 Task: Find connections with filter location Smara with filter topic #lifestylewith filter profile language Spanish with filter current company PuneJob with filter school GD Goenka University with filter industry Real Estate Agents and Brokers with filter service category Growth Marketing with filter keywords title Administrative Specialist
Action: Mouse moved to (546, 71)
Screenshot: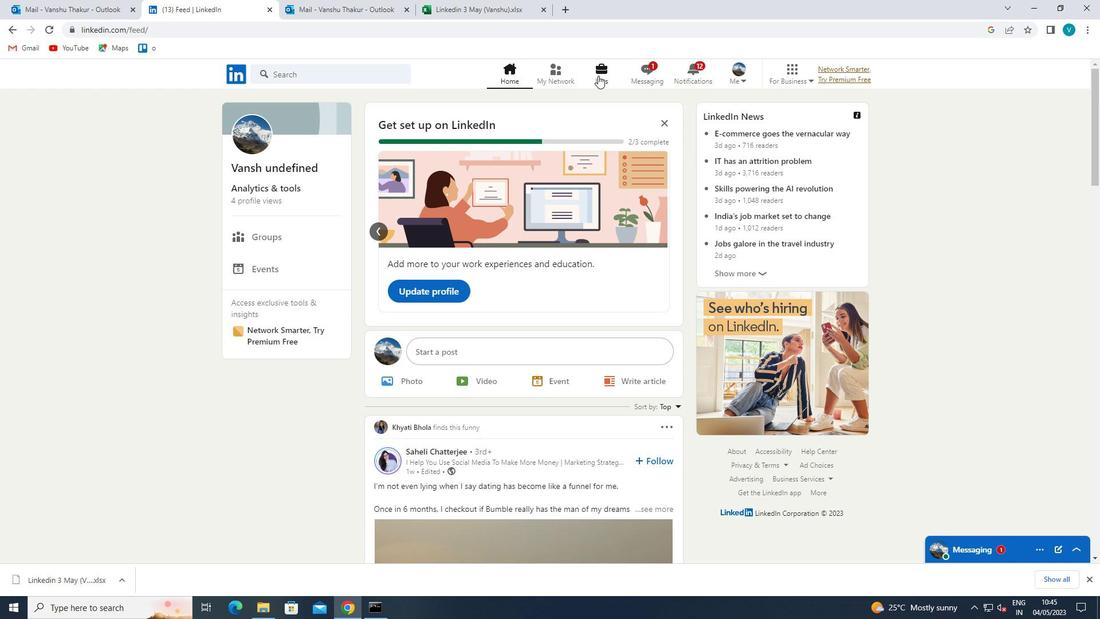 
Action: Mouse pressed left at (546, 71)
Screenshot: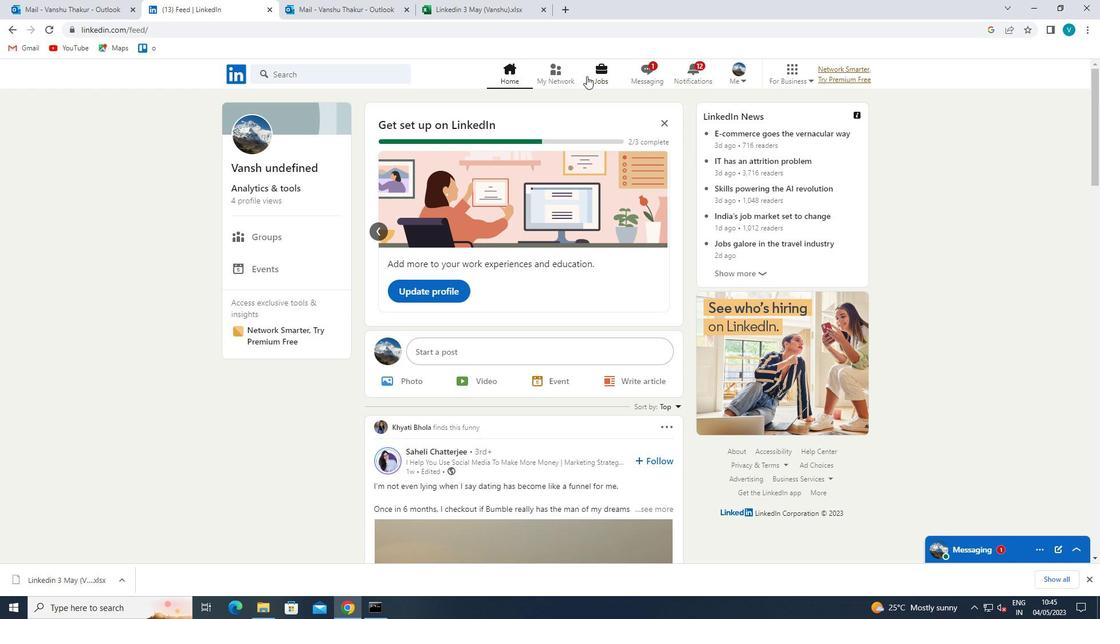 
Action: Mouse moved to (328, 131)
Screenshot: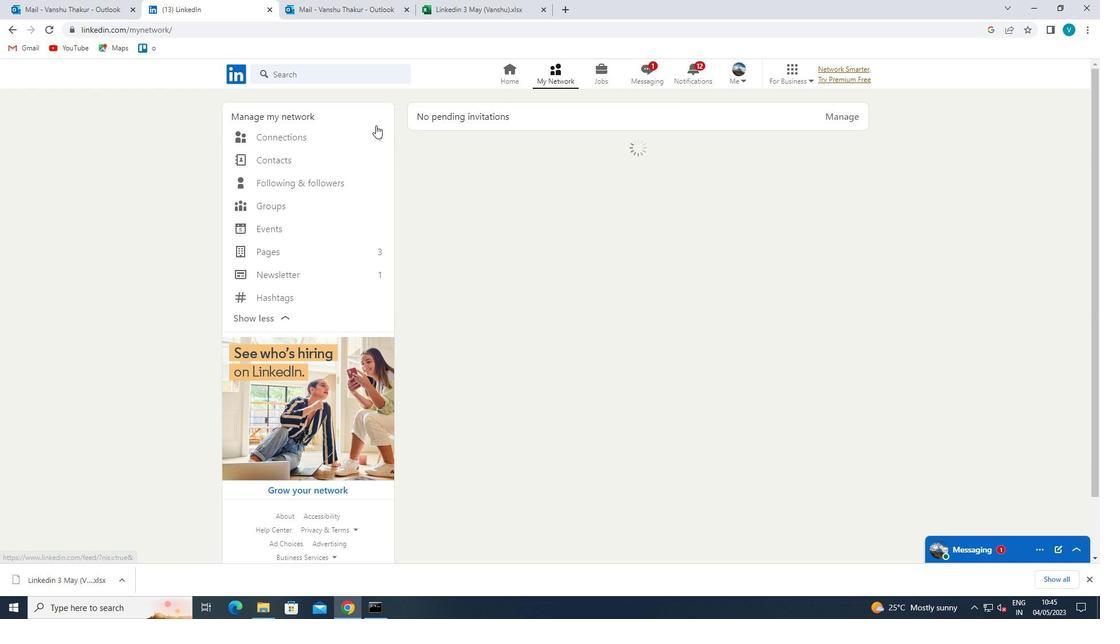 
Action: Mouse pressed left at (328, 131)
Screenshot: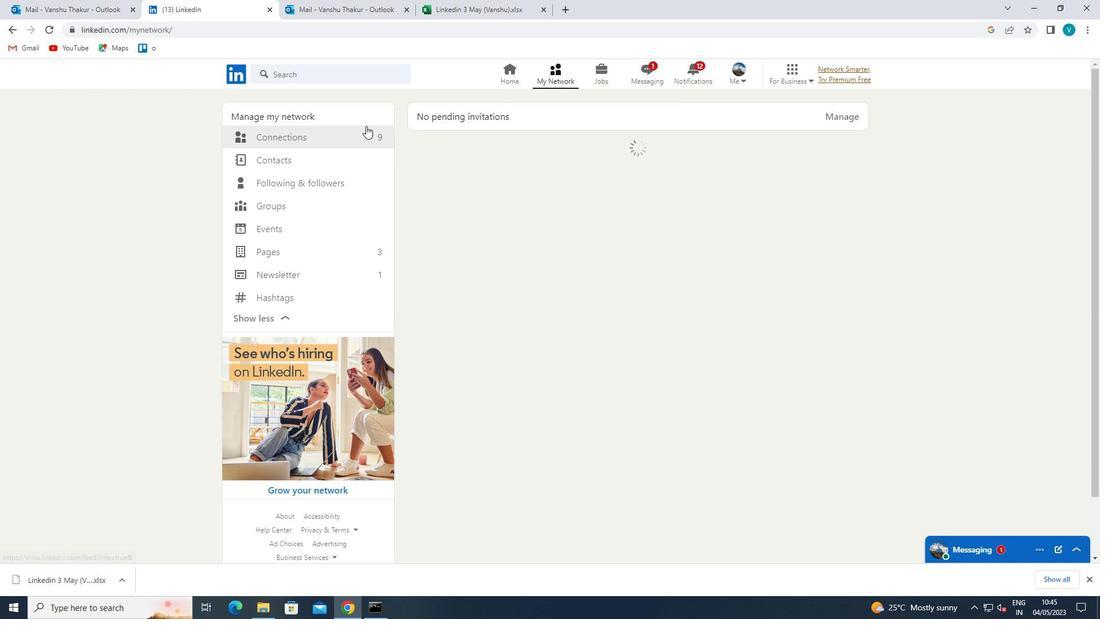 
Action: Mouse moved to (649, 142)
Screenshot: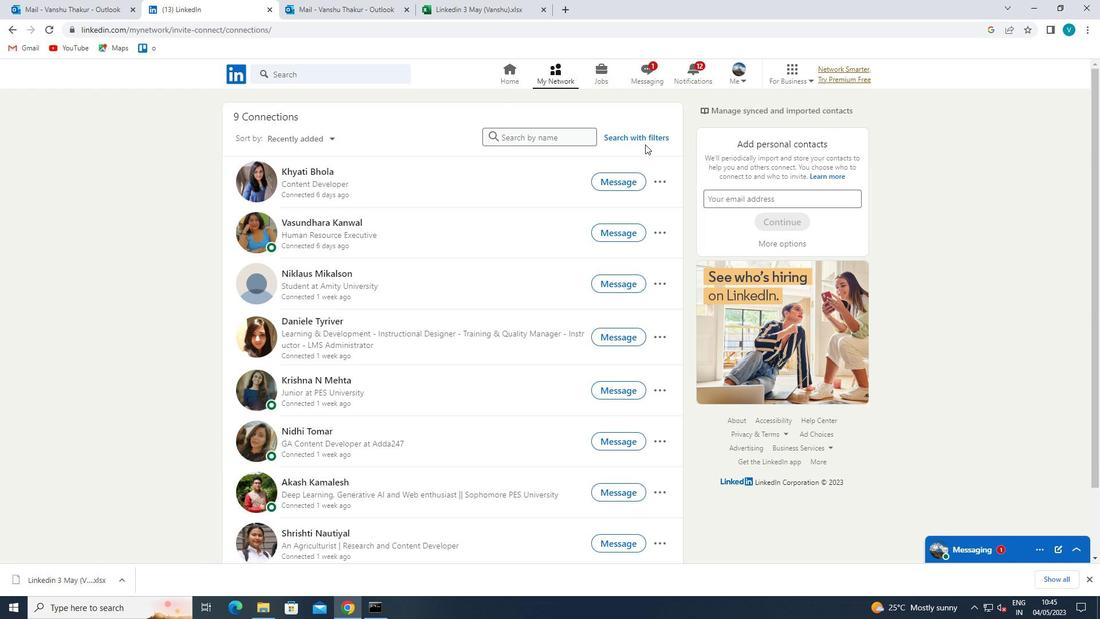 
Action: Mouse pressed left at (649, 142)
Screenshot: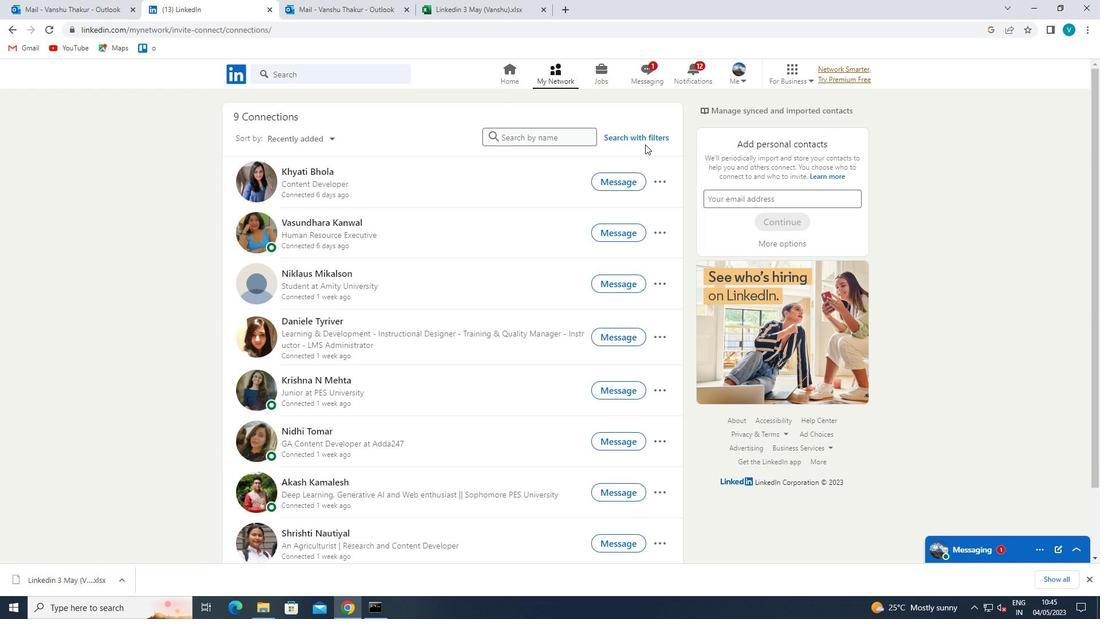 
Action: Mouse moved to (557, 105)
Screenshot: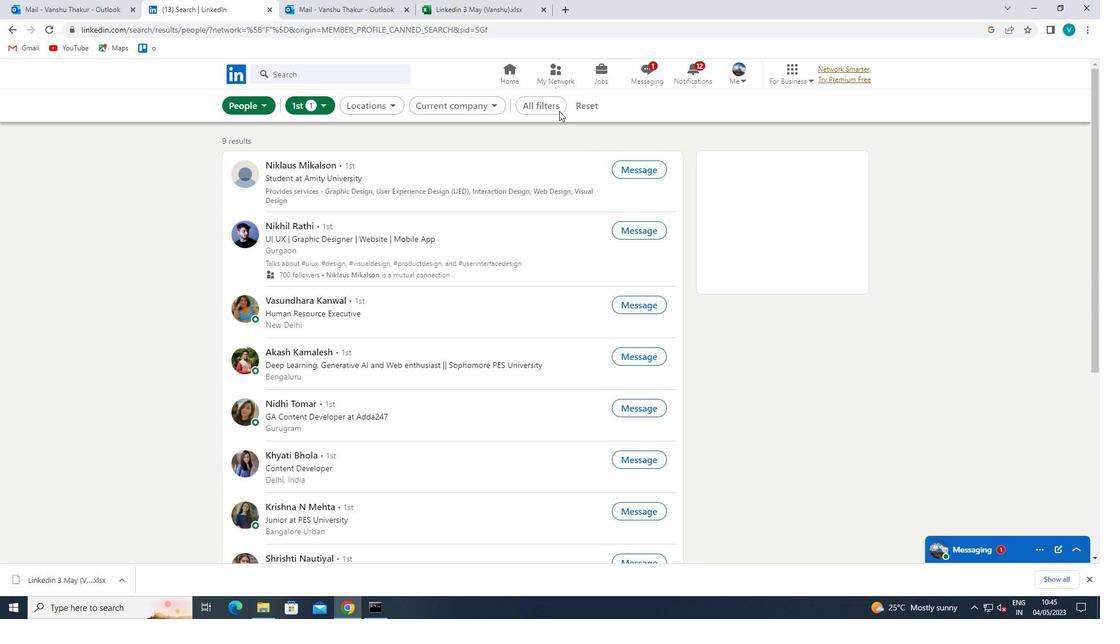 
Action: Mouse pressed left at (557, 105)
Screenshot: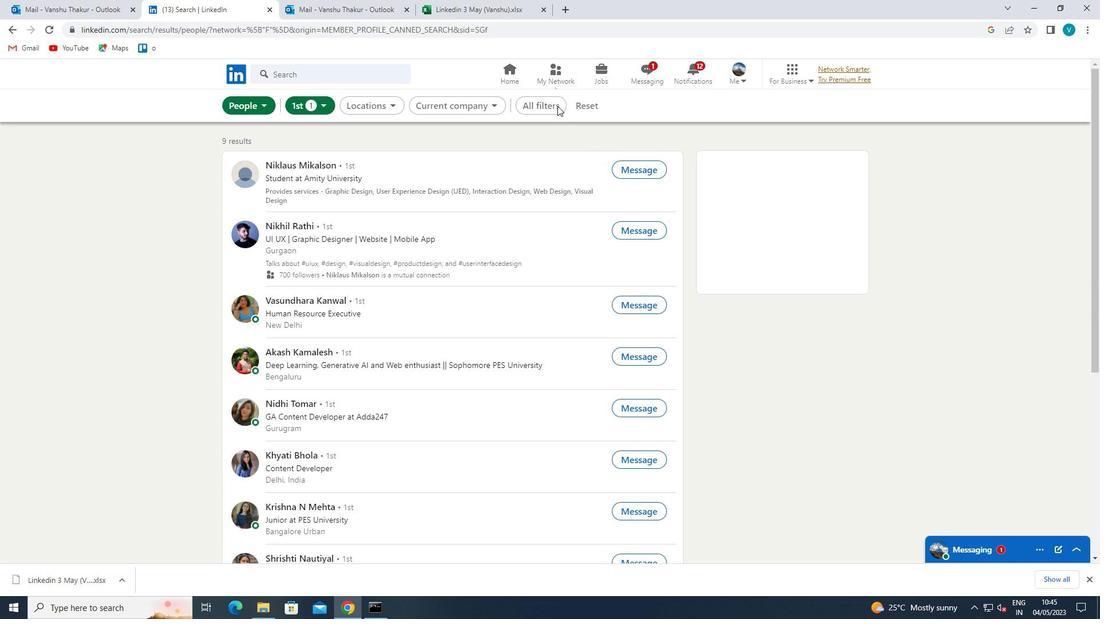 
Action: Mouse moved to (873, 284)
Screenshot: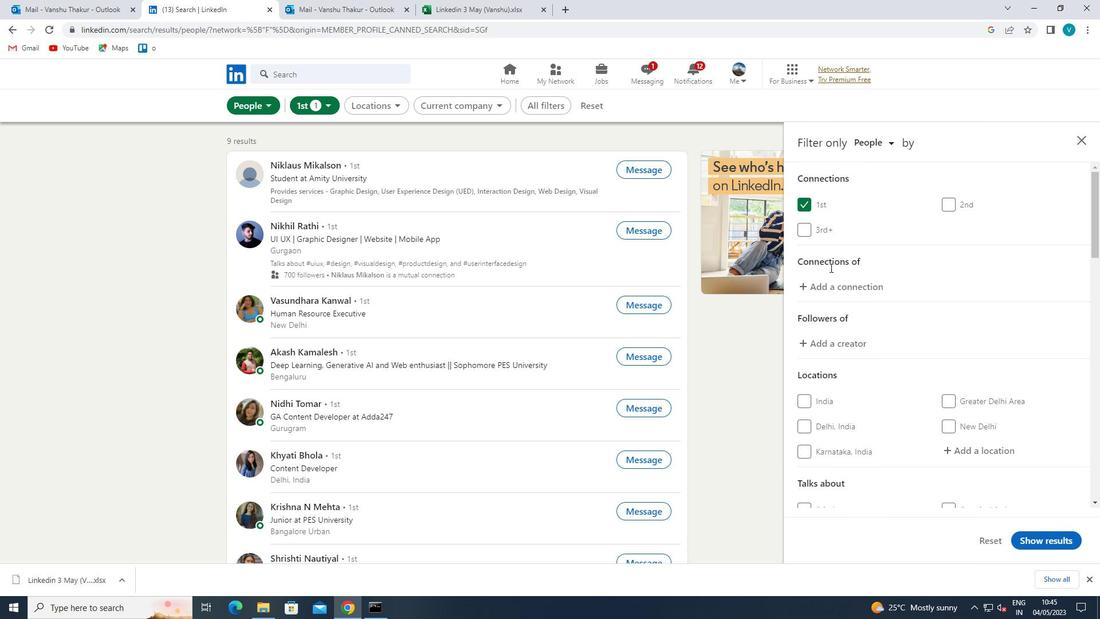 
Action: Mouse scrolled (873, 284) with delta (0, 0)
Screenshot: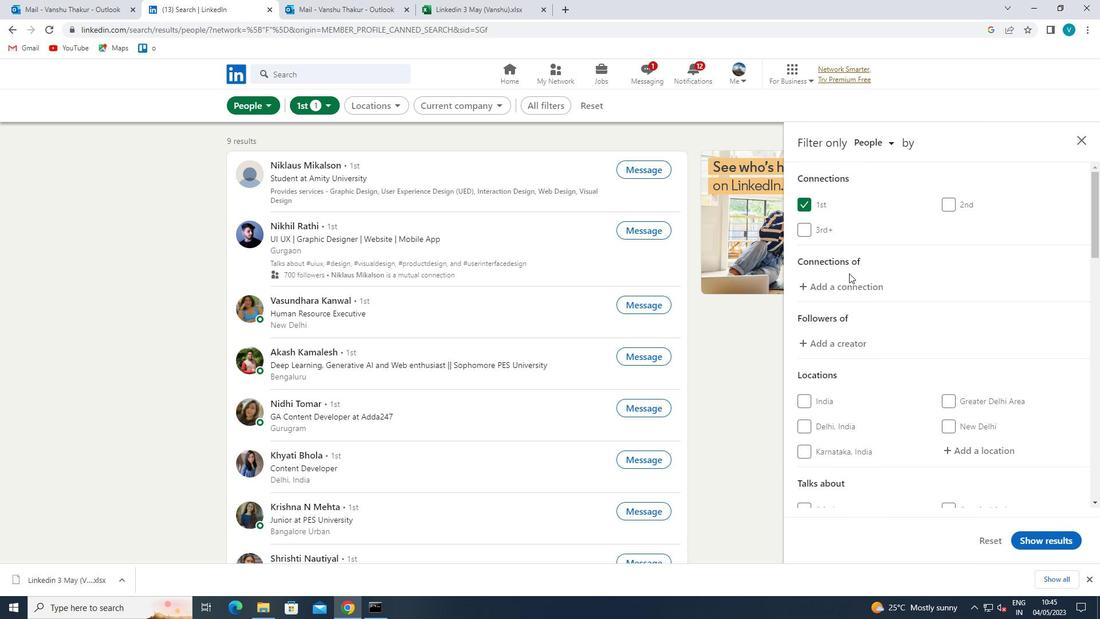 
Action: Mouse scrolled (873, 284) with delta (0, 0)
Screenshot: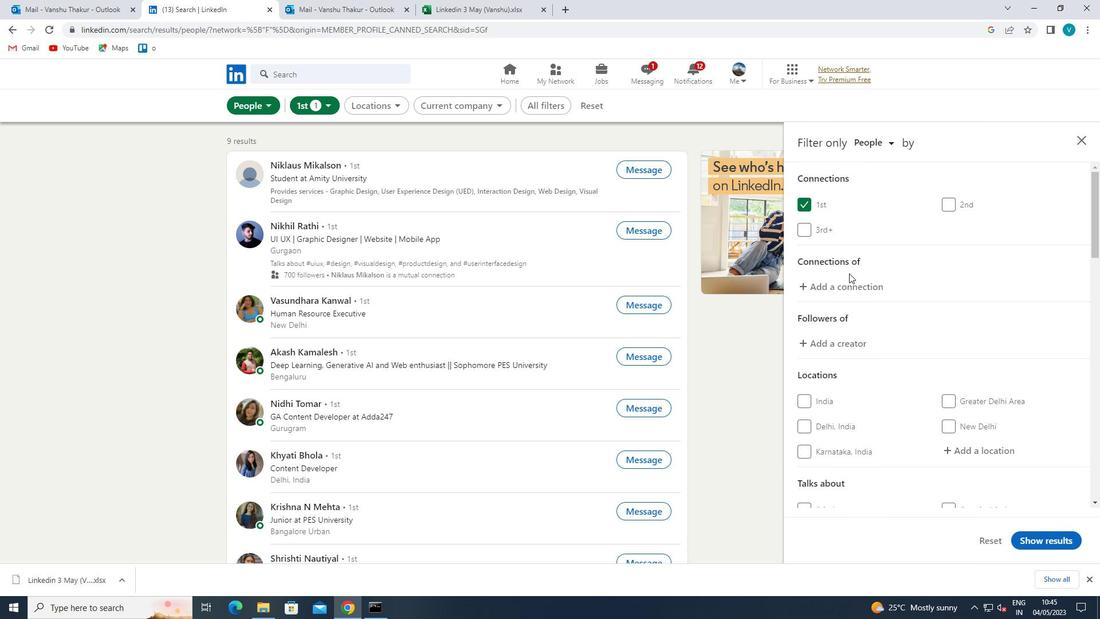 
Action: Mouse moved to (964, 335)
Screenshot: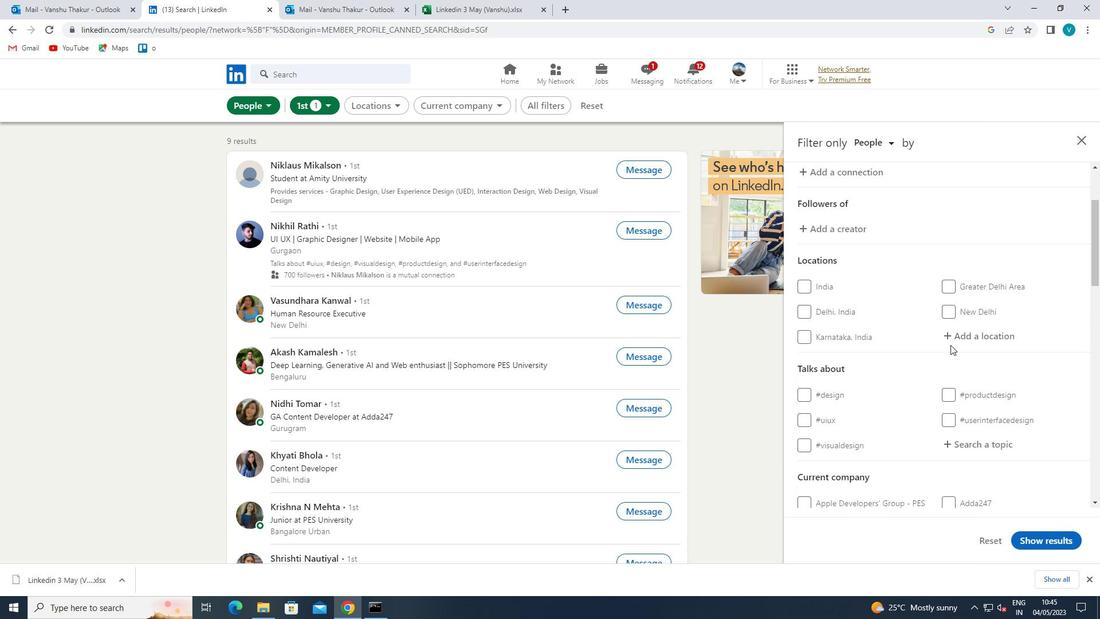 
Action: Mouse pressed left at (964, 335)
Screenshot: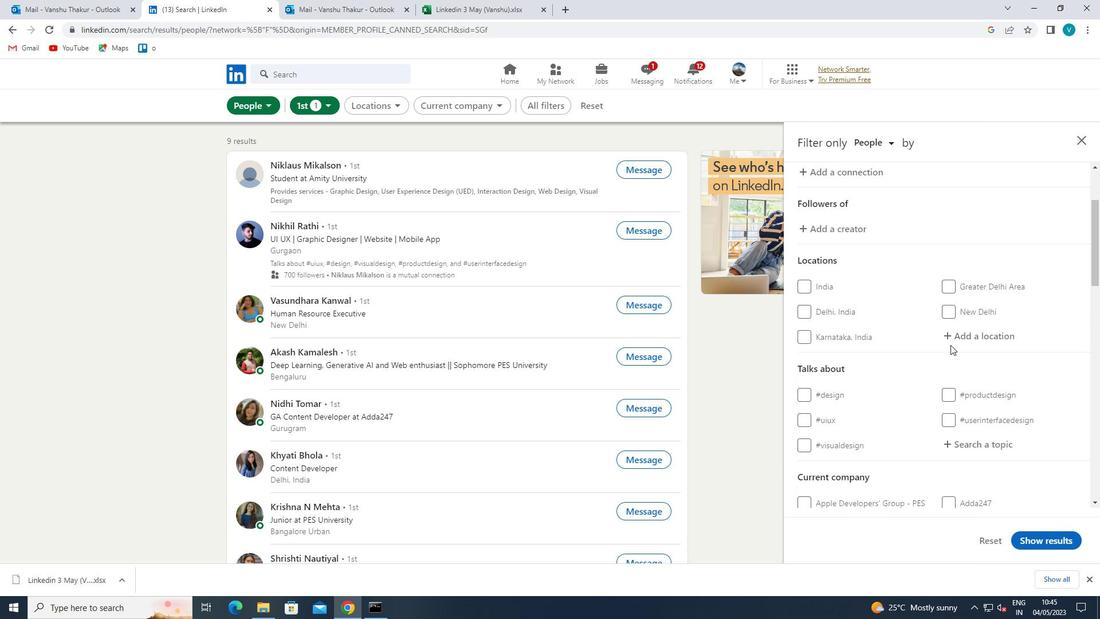 
Action: Key pressed <Key.shift>SMAAR
Screenshot: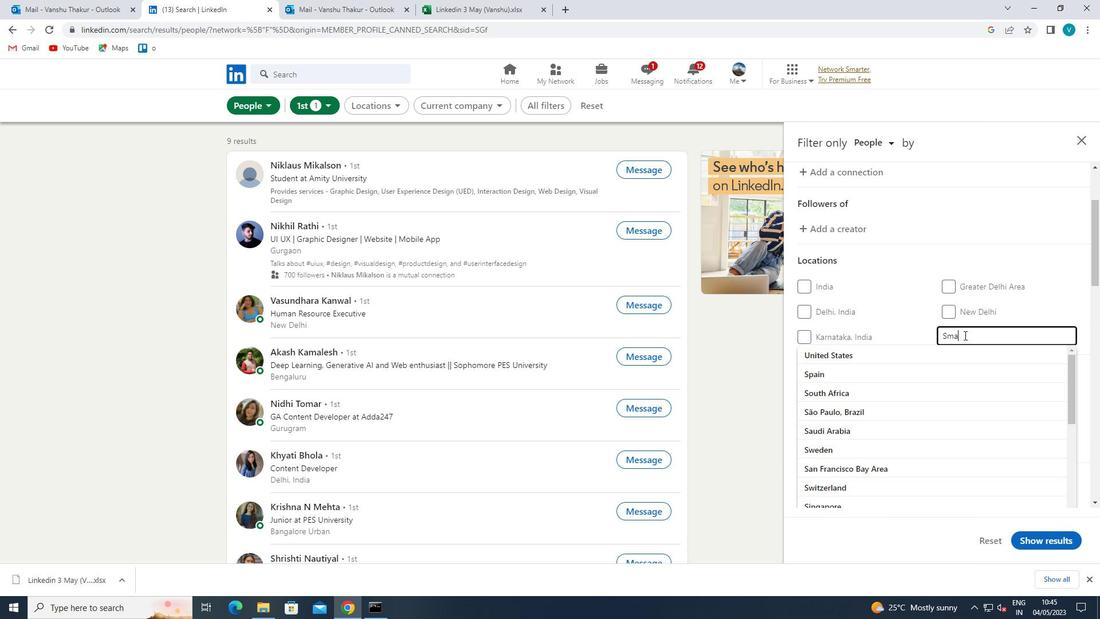 
Action: Mouse moved to (955, 339)
Screenshot: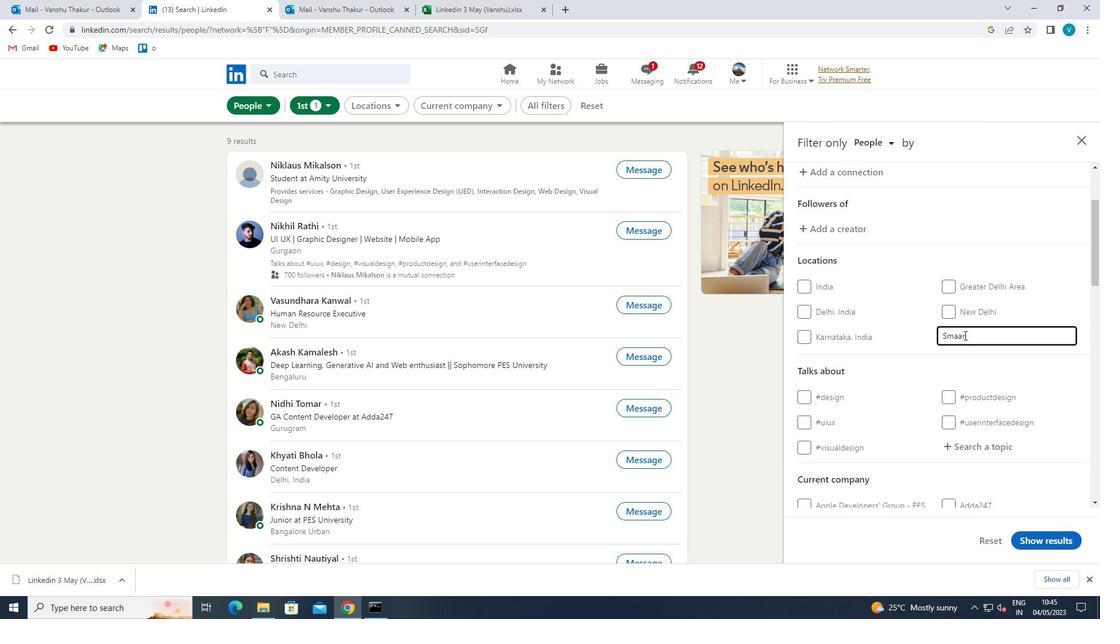 
Action: Key pressed <Key.backspace><Key.backspace>RA
Screenshot: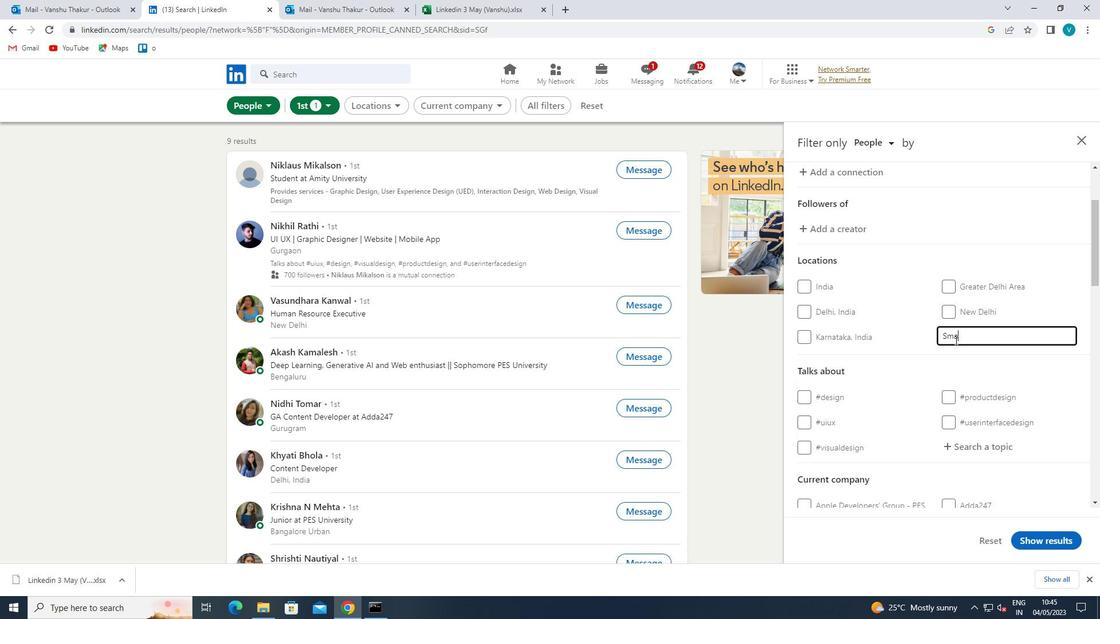 
Action: Mouse moved to (940, 349)
Screenshot: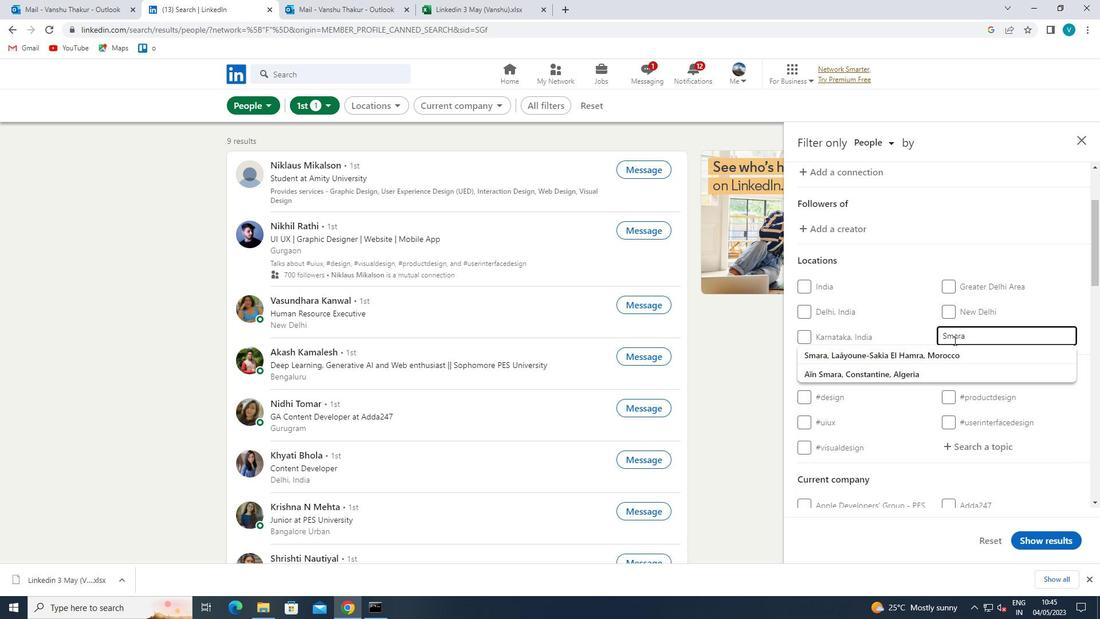 
Action: Mouse pressed left at (940, 349)
Screenshot: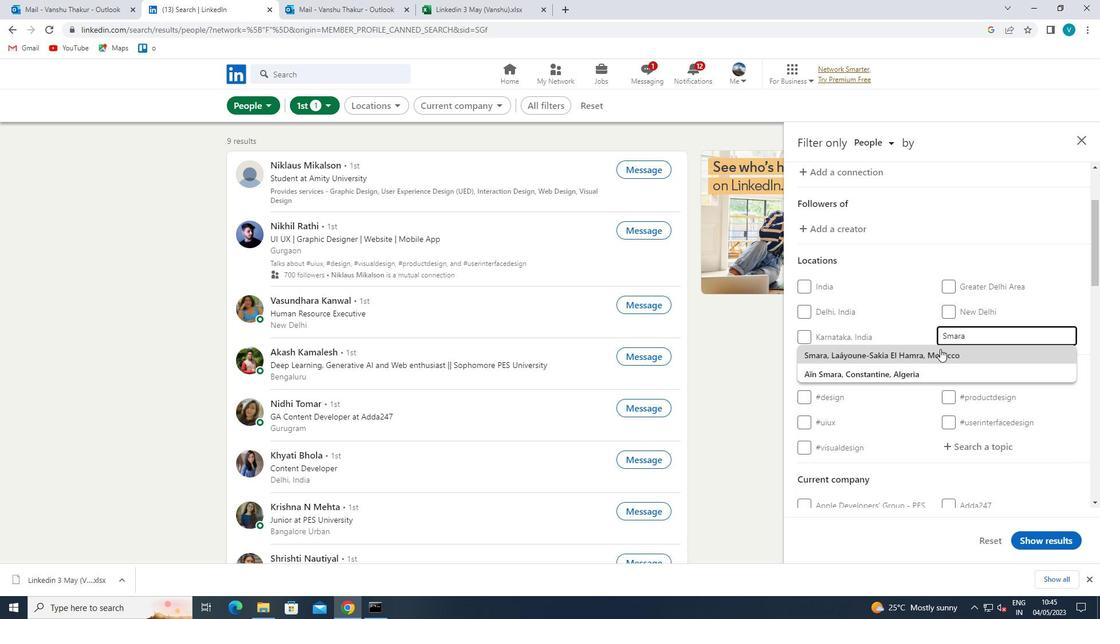
Action: Mouse scrolled (940, 348) with delta (0, 0)
Screenshot: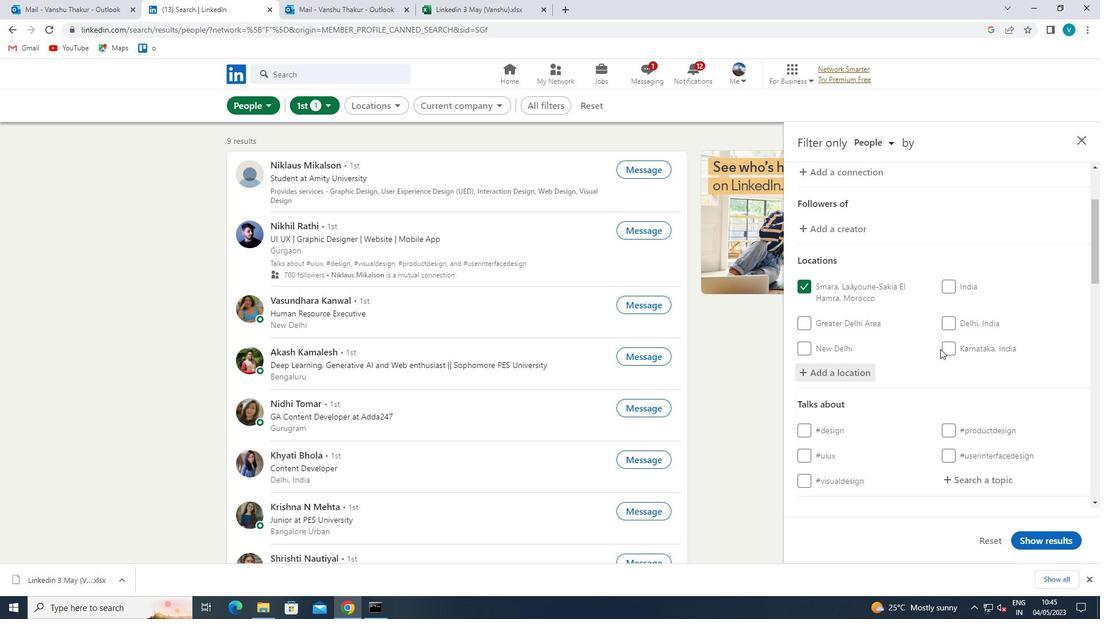 
Action: Mouse scrolled (940, 348) with delta (0, 0)
Screenshot: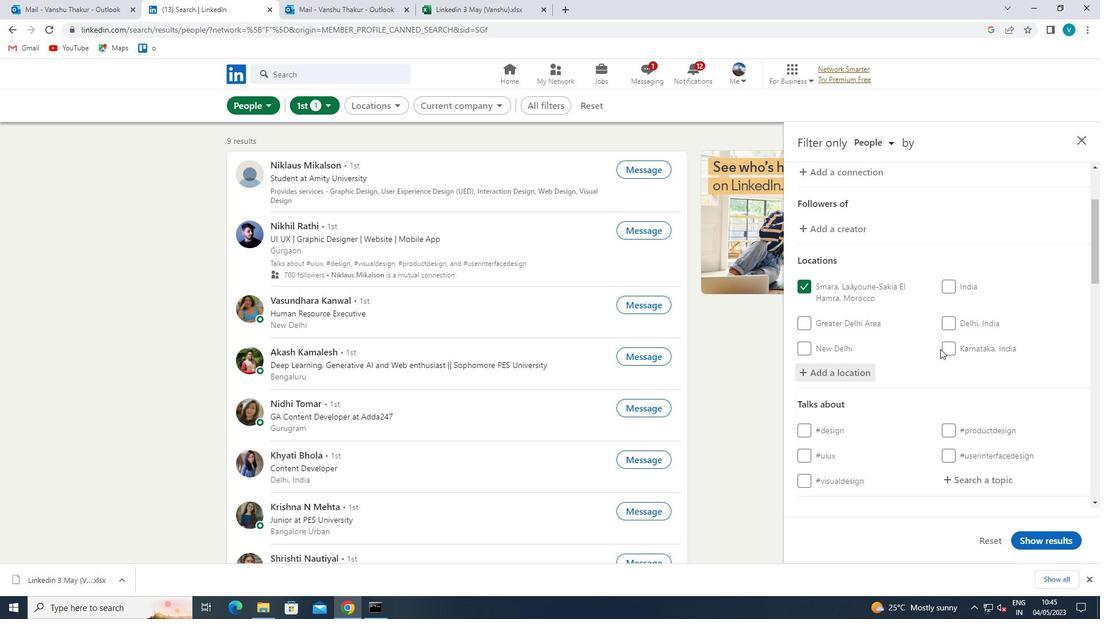
Action: Mouse moved to (958, 358)
Screenshot: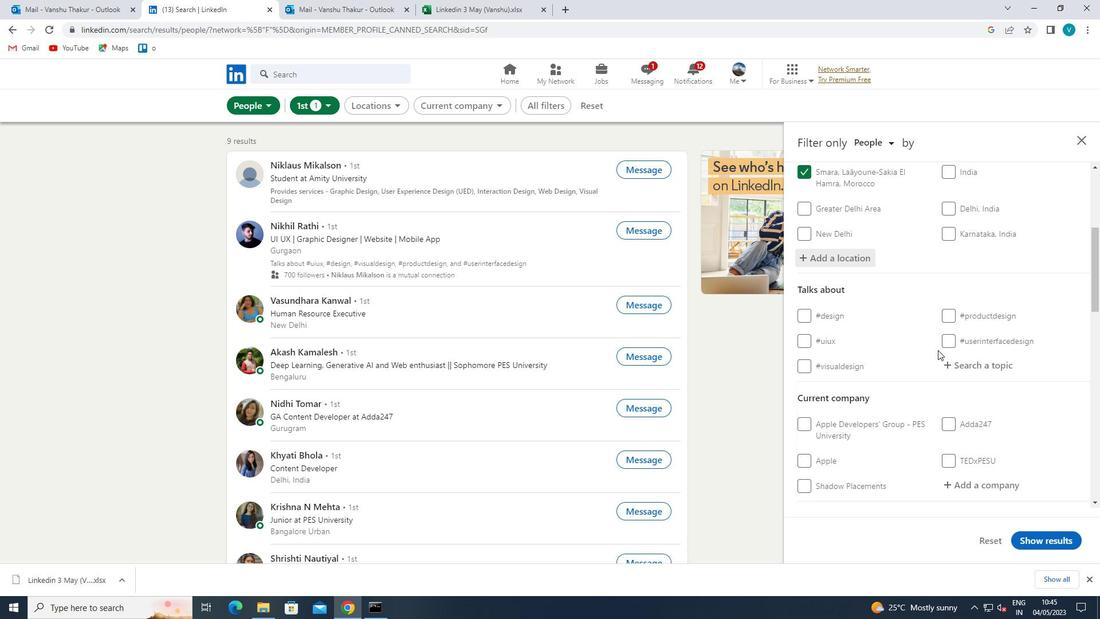 
Action: Mouse pressed left at (958, 358)
Screenshot: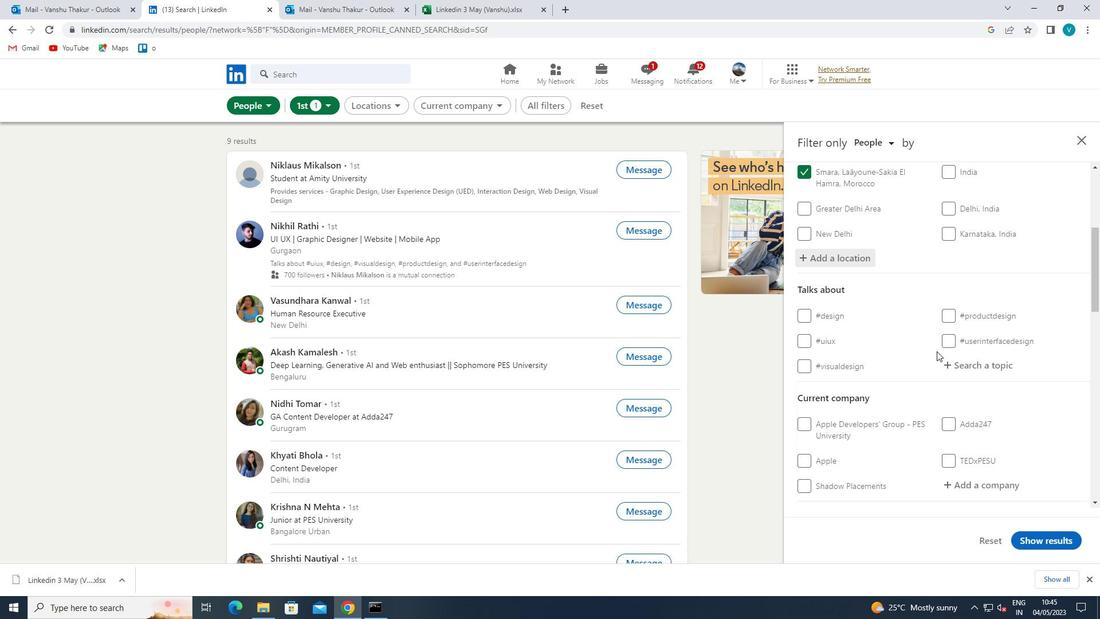 
Action: Mouse moved to (960, 358)
Screenshot: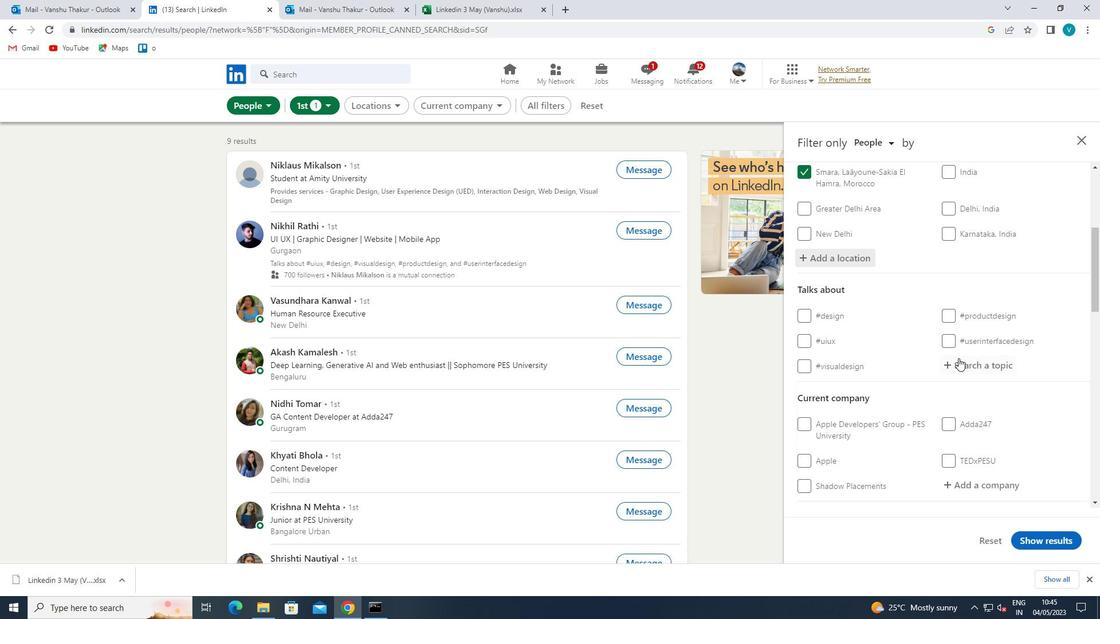 
Action: Key pressed LIFE
Screenshot: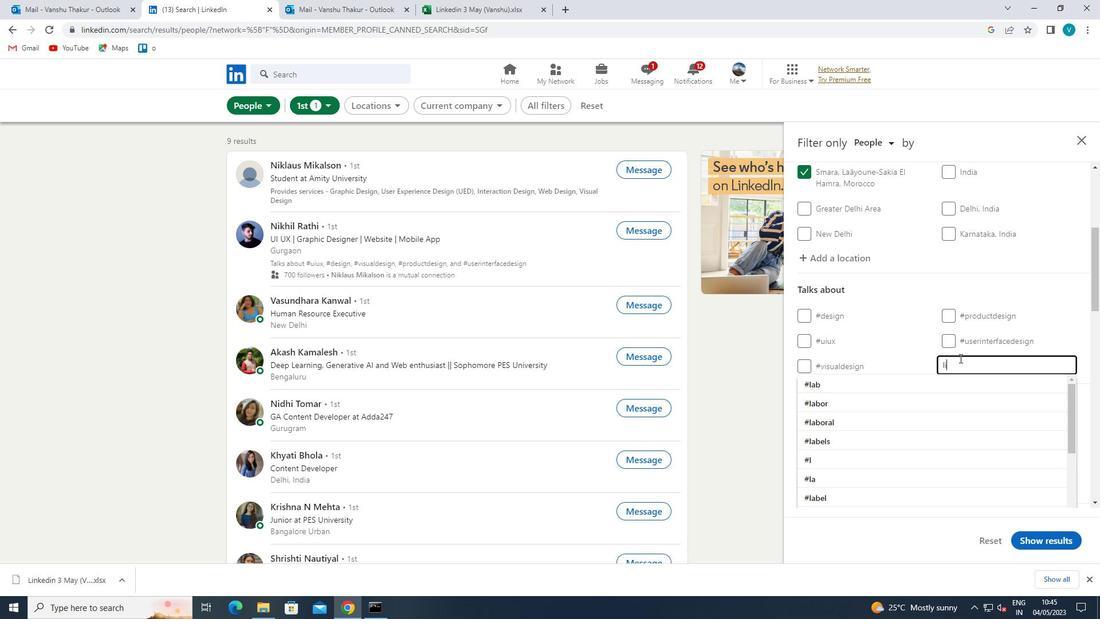 
Action: Mouse moved to (960, 358)
Screenshot: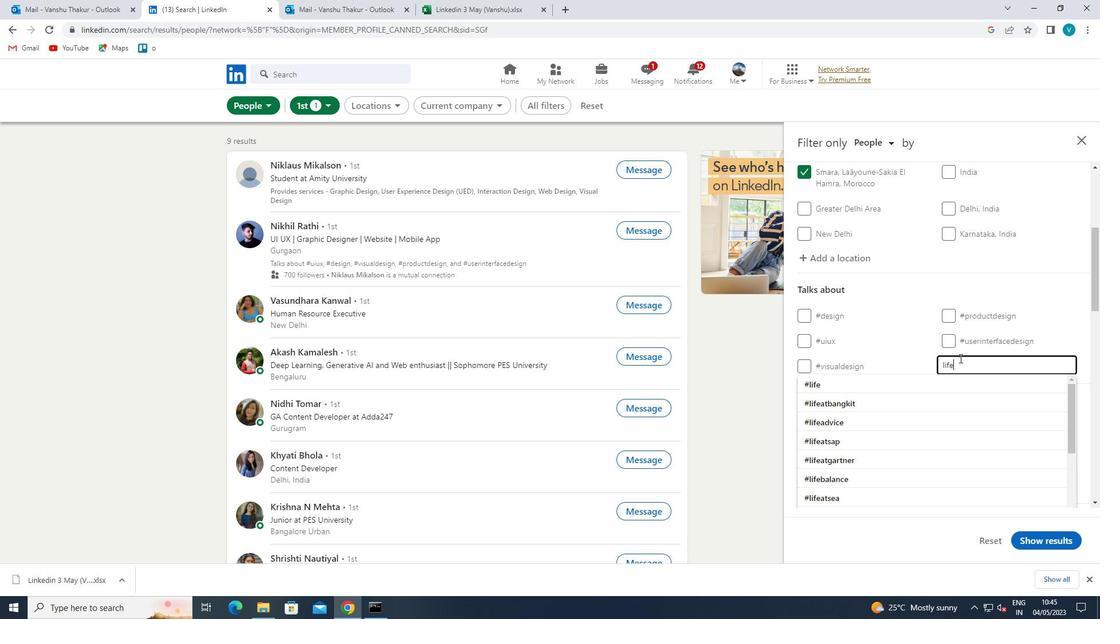 
Action: Key pressed STY
Screenshot: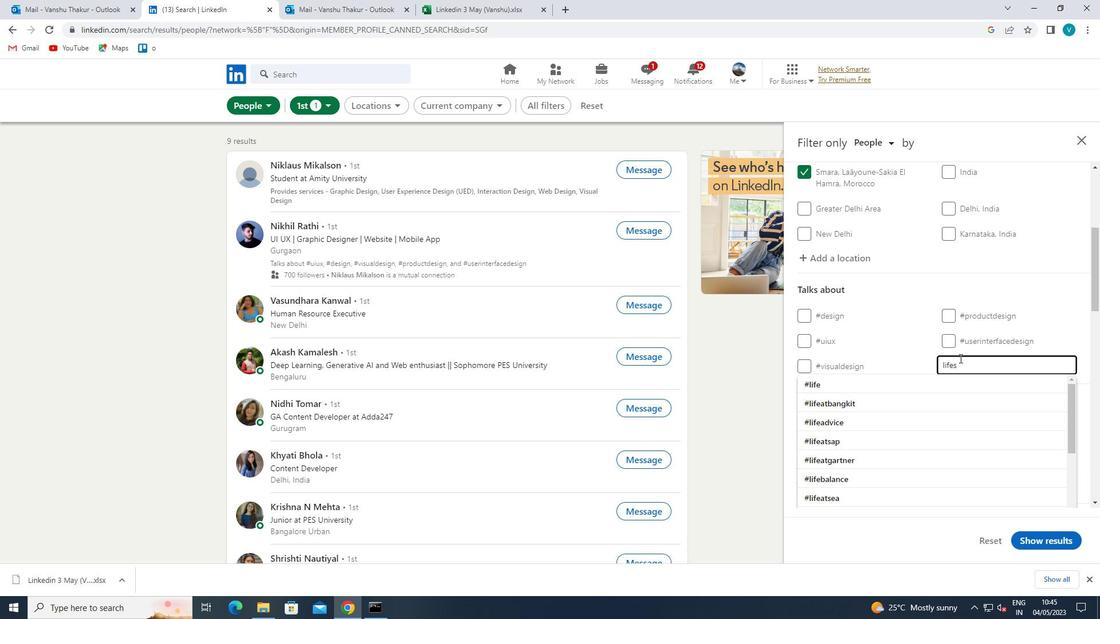 
Action: Mouse moved to (934, 379)
Screenshot: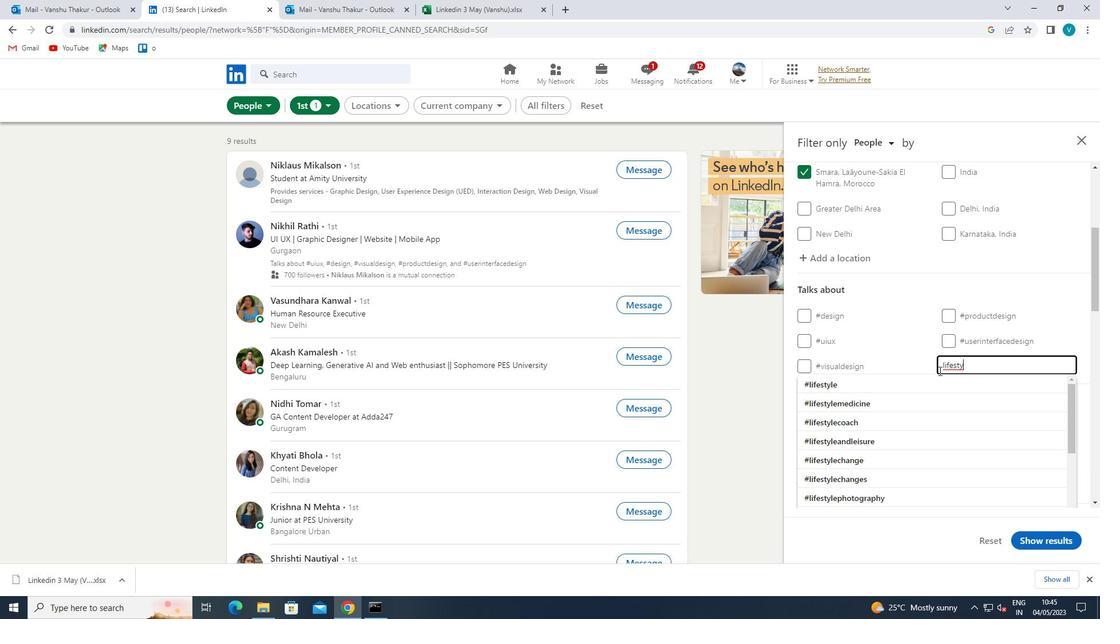 
Action: Mouse pressed left at (934, 379)
Screenshot: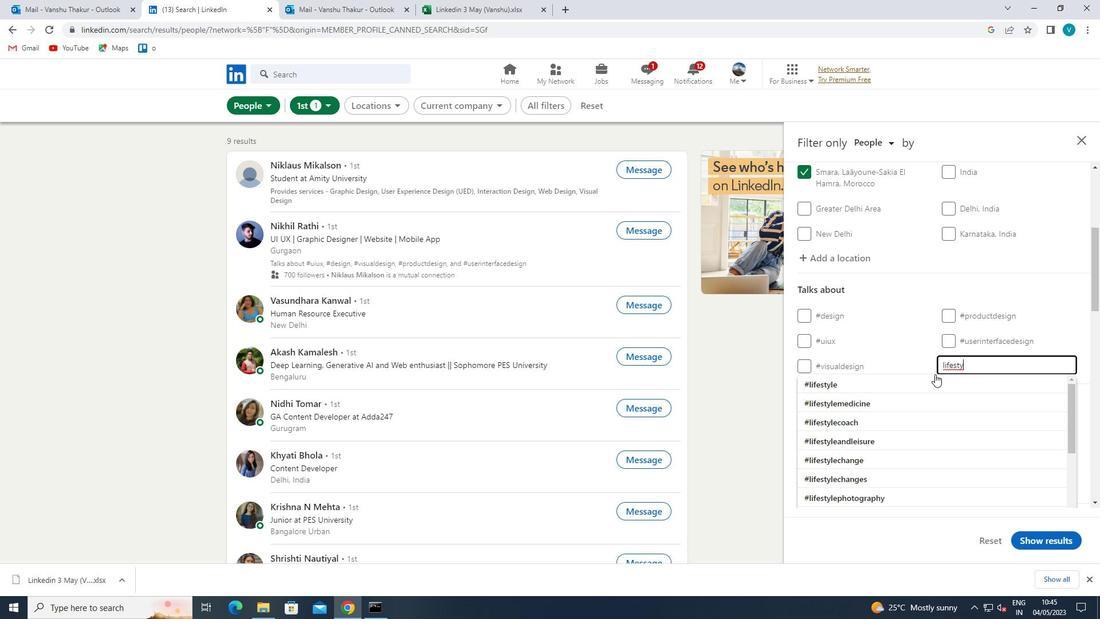 
Action: Mouse moved to (936, 379)
Screenshot: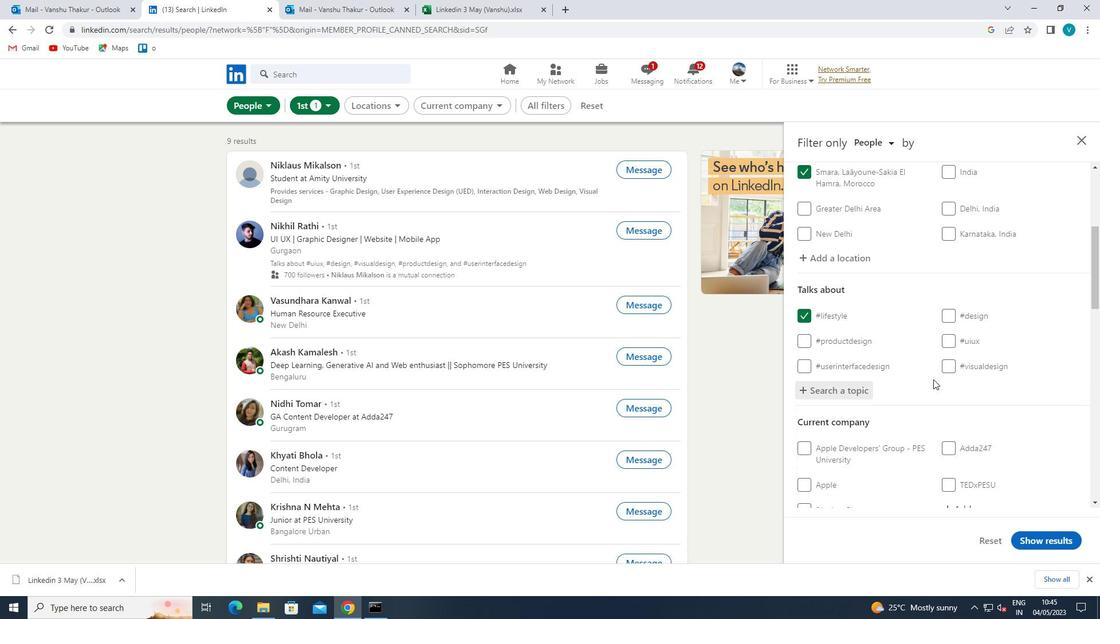 
Action: Mouse scrolled (936, 378) with delta (0, 0)
Screenshot: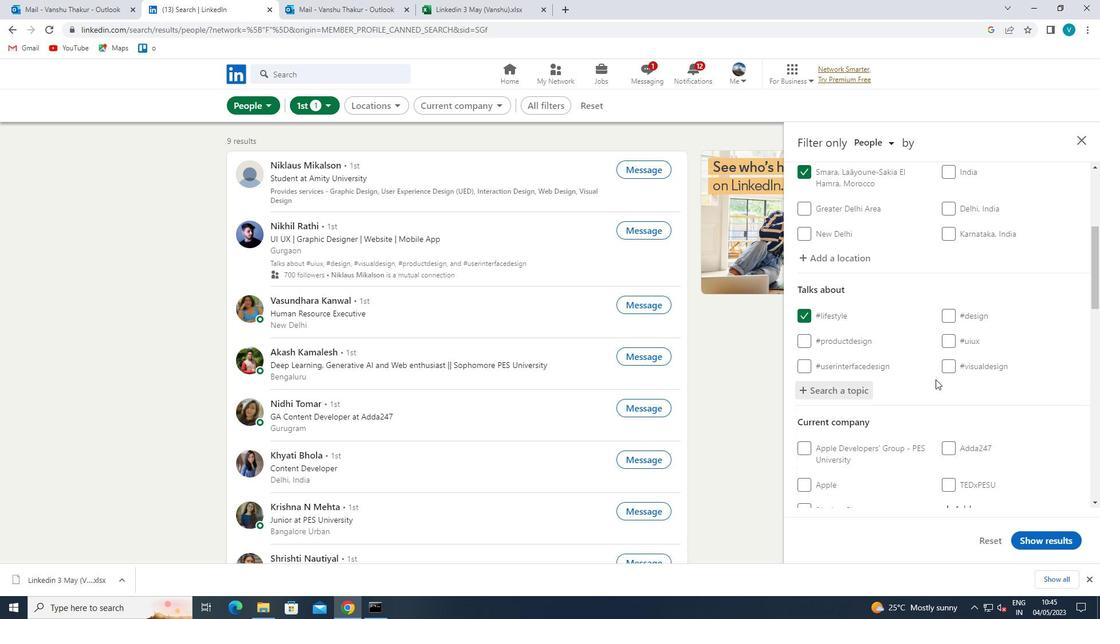 
Action: Mouse scrolled (936, 378) with delta (0, 0)
Screenshot: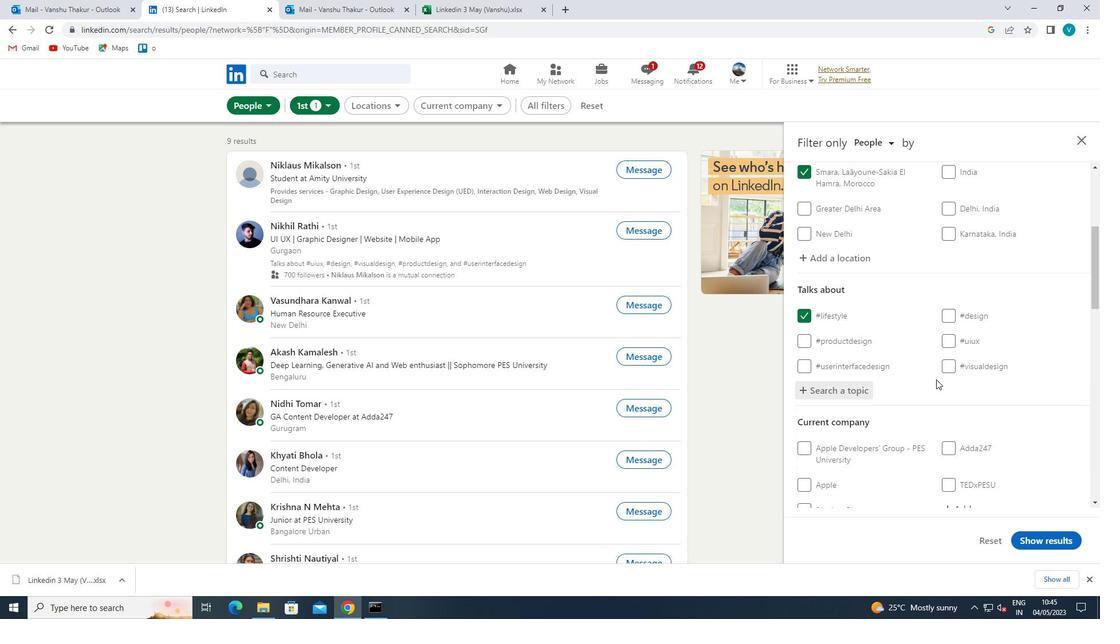 
Action: Mouse scrolled (936, 378) with delta (0, 0)
Screenshot: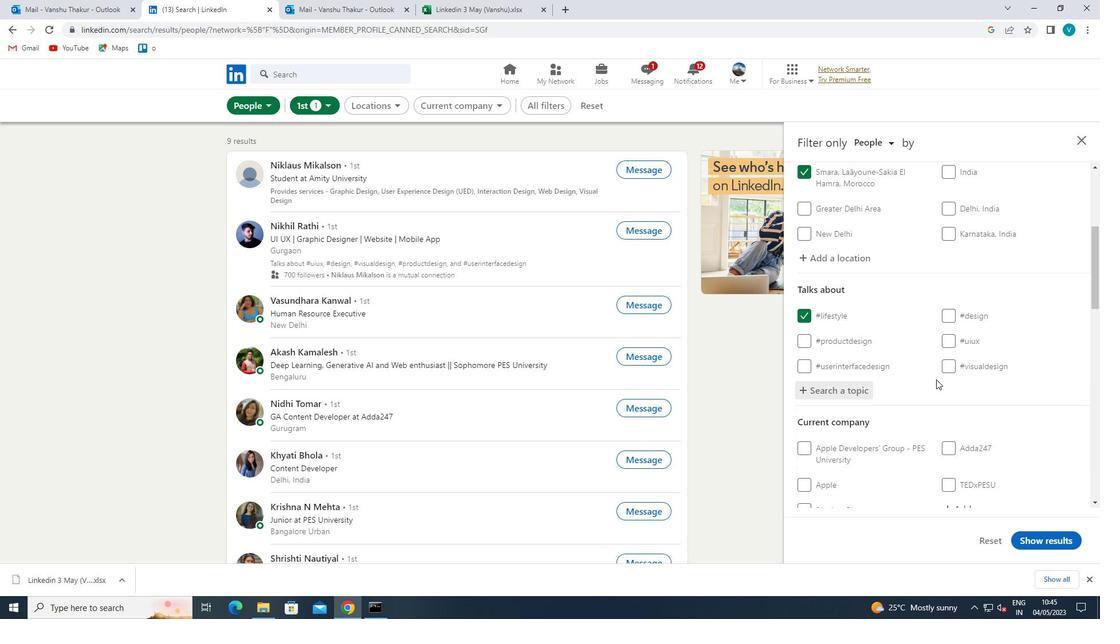 
Action: Mouse moved to (982, 349)
Screenshot: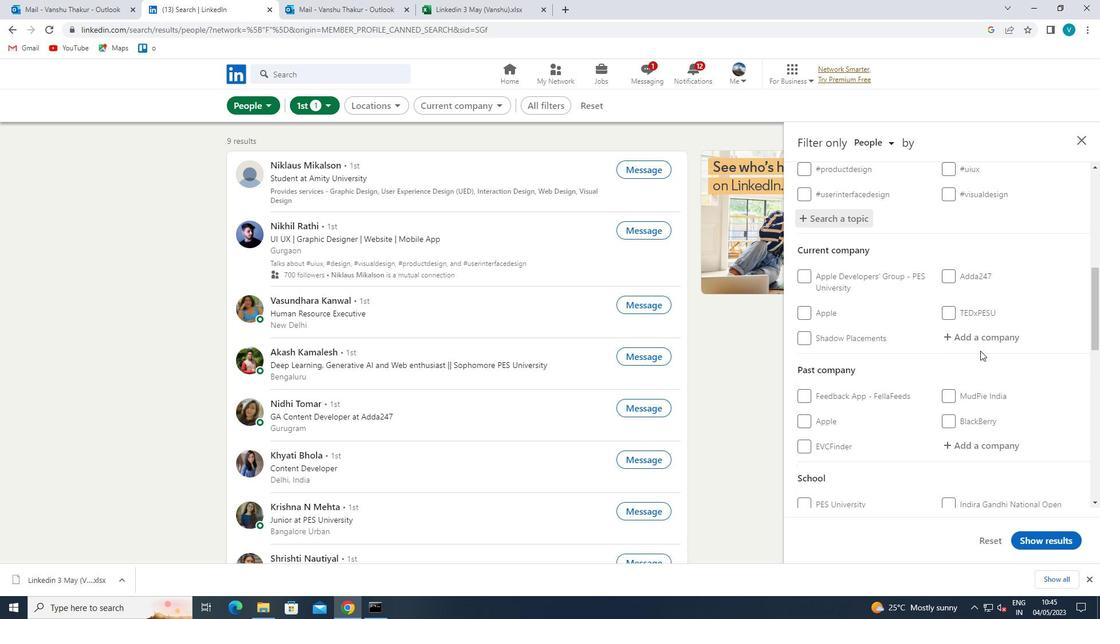 
Action: Mouse pressed left at (982, 349)
Screenshot: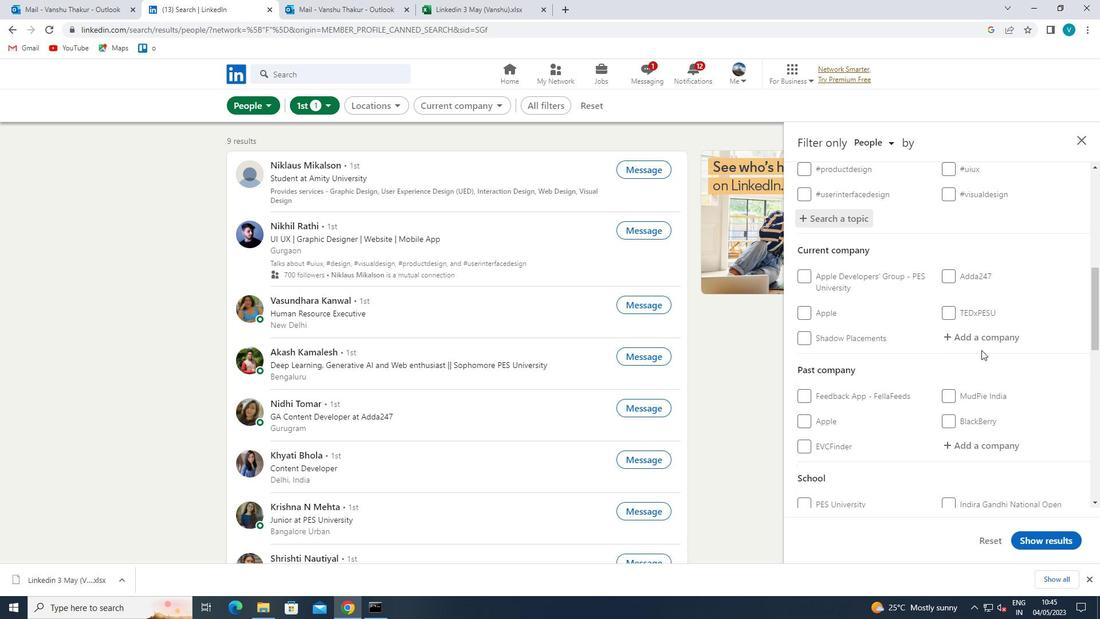 
Action: Mouse moved to (995, 342)
Screenshot: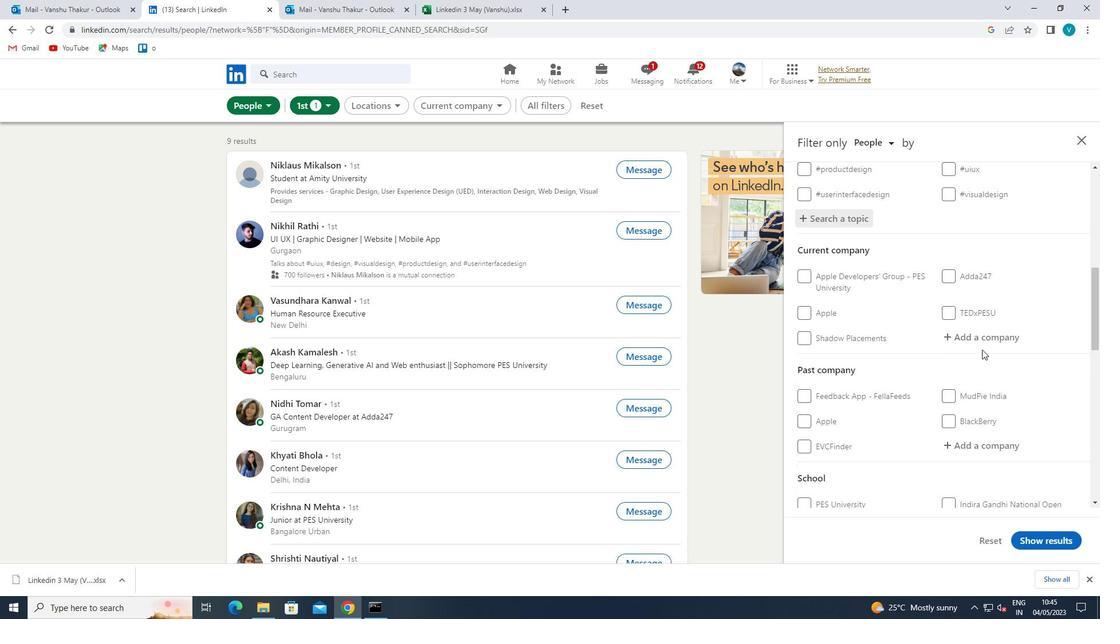 
Action: Mouse pressed left at (995, 342)
Screenshot: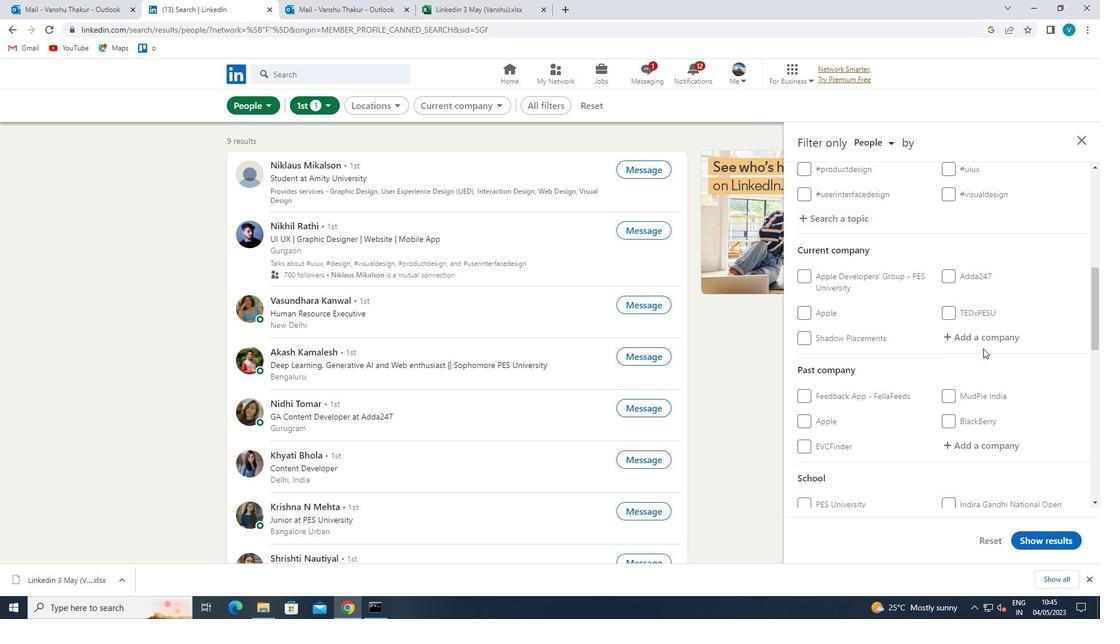 
Action: Key pressed <Key.shift>PUNE
Screenshot: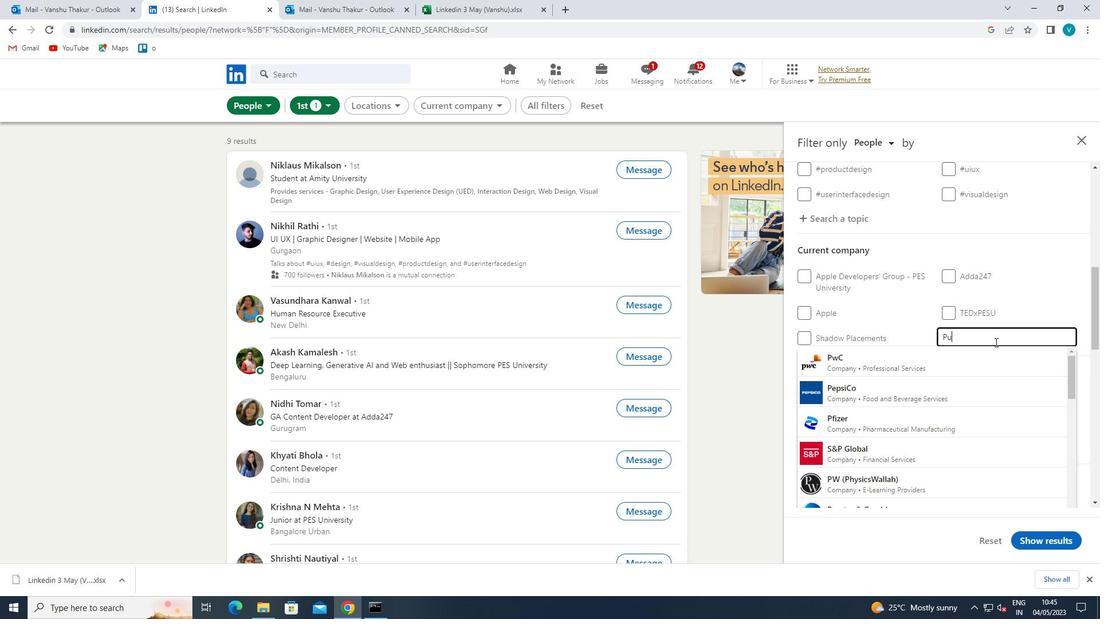 
Action: Mouse moved to (917, 451)
Screenshot: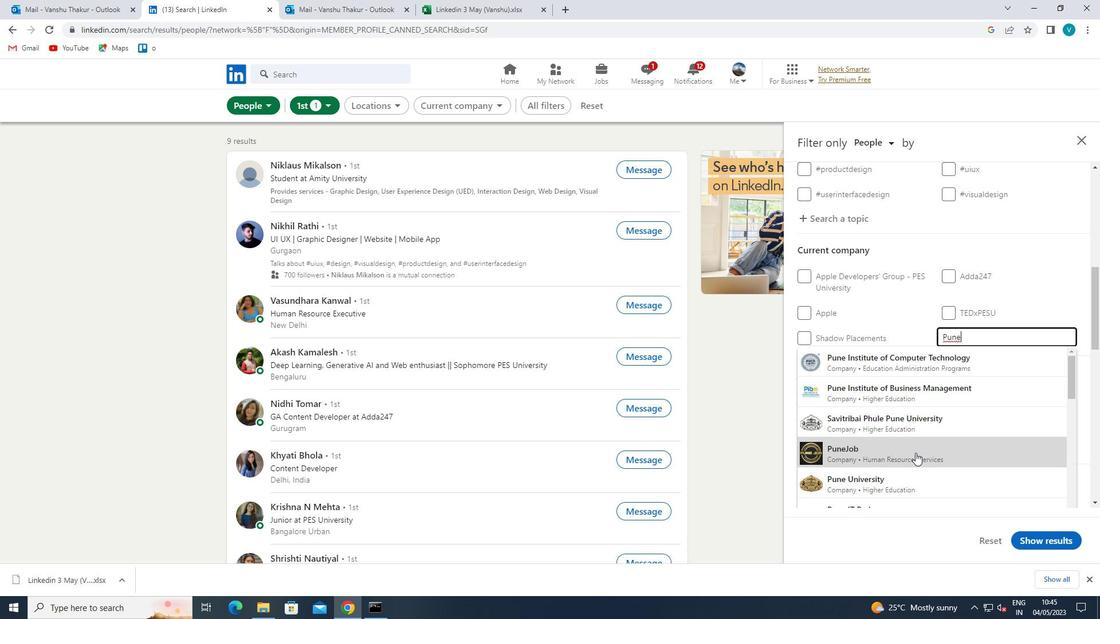 
Action: Mouse pressed left at (917, 451)
Screenshot: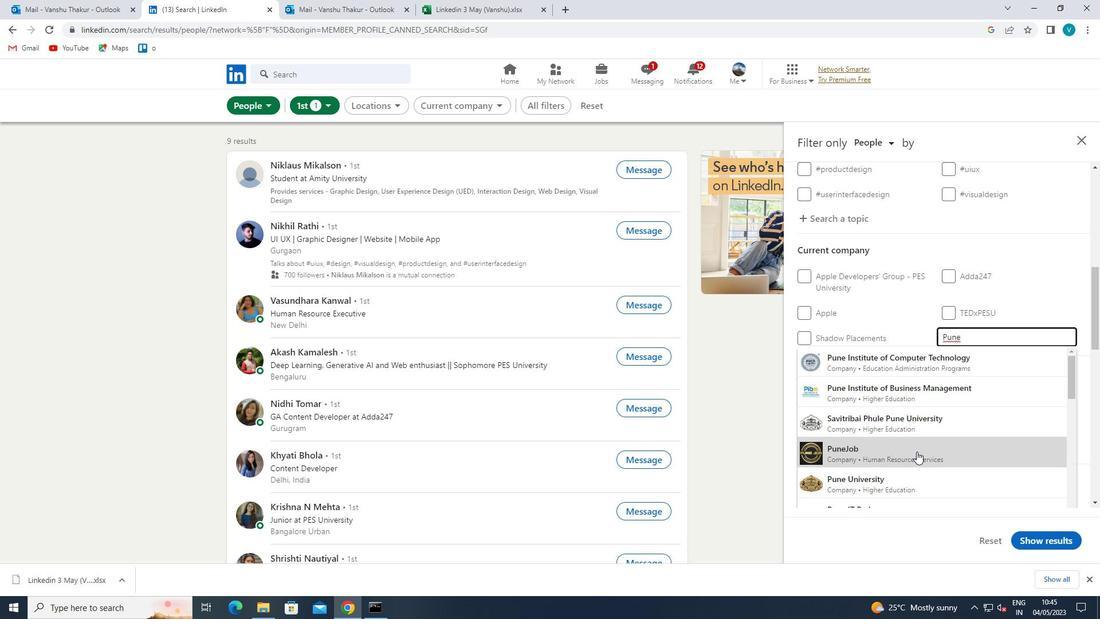
Action: Mouse moved to (918, 449)
Screenshot: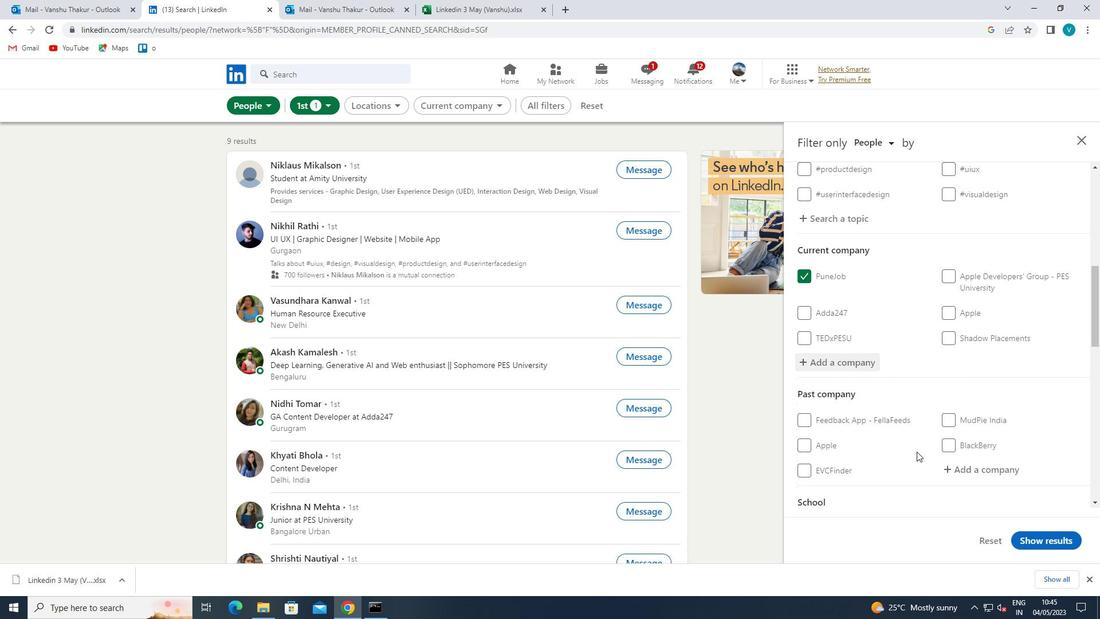 
Action: Mouse scrolled (918, 449) with delta (0, 0)
Screenshot: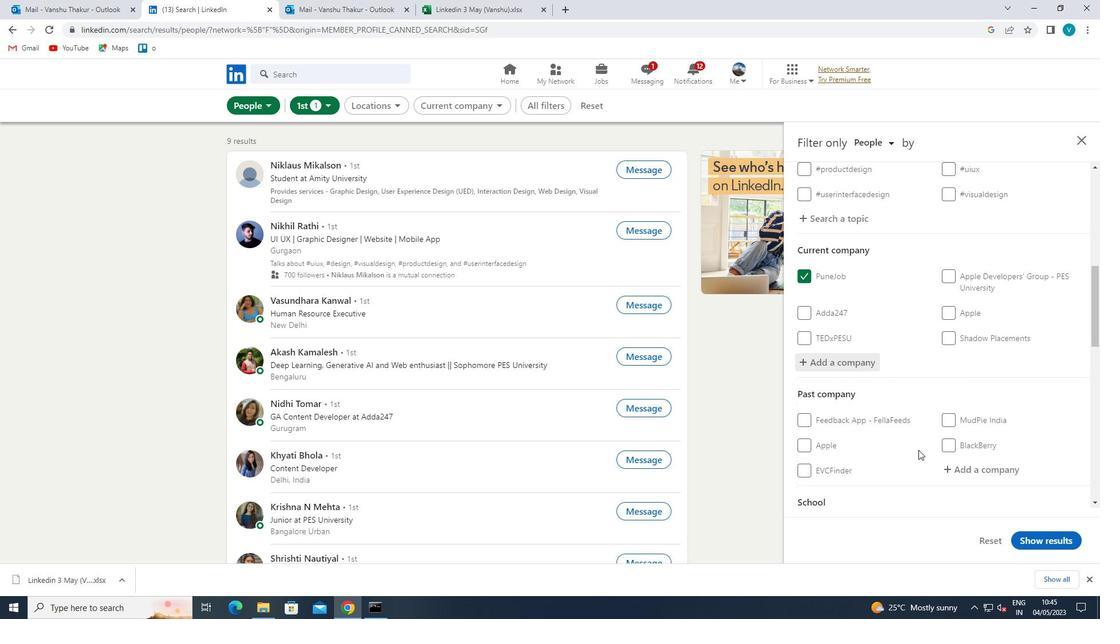 
Action: Mouse scrolled (918, 449) with delta (0, 0)
Screenshot: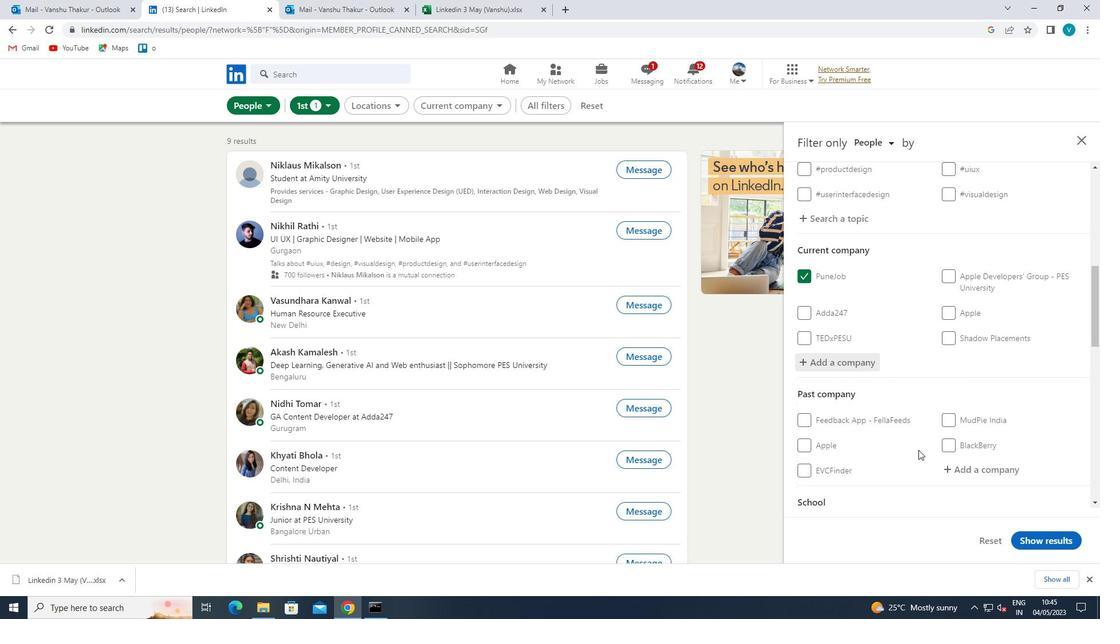 
Action: Mouse scrolled (918, 449) with delta (0, 0)
Screenshot: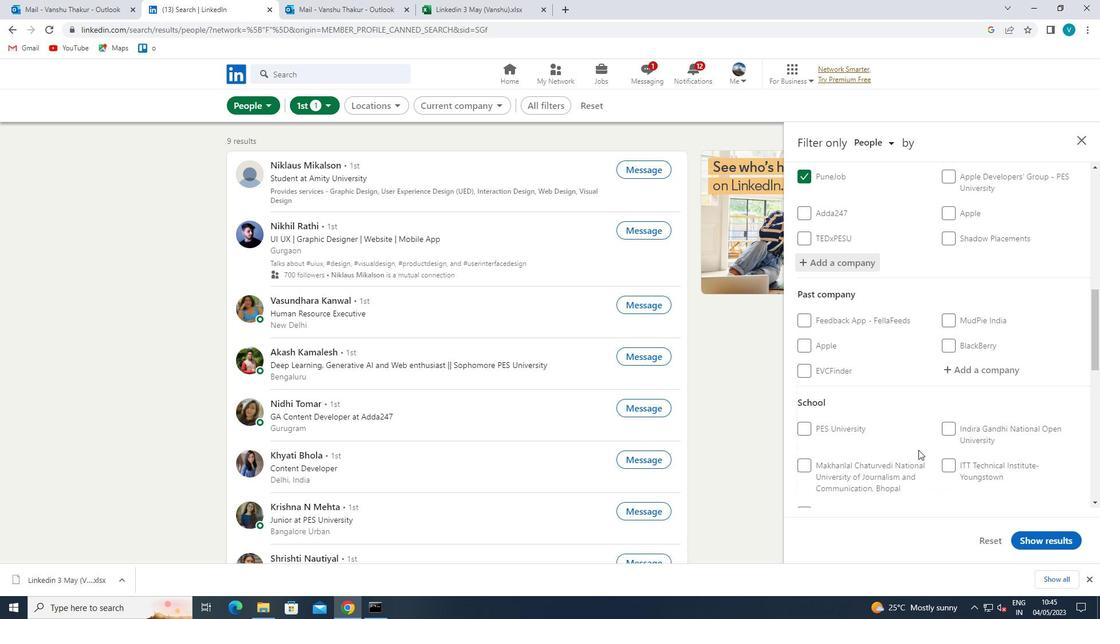 
Action: Mouse scrolled (918, 449) with delta (0, 0)
Screenshot: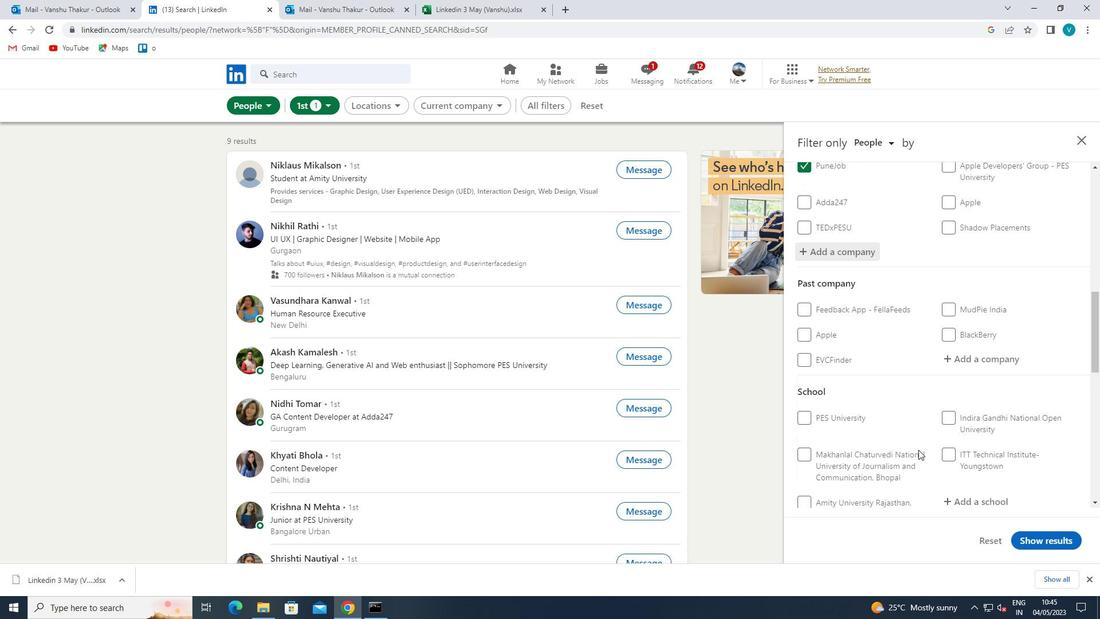 
Action: Mouse moved to (961, 379)
Screenshot: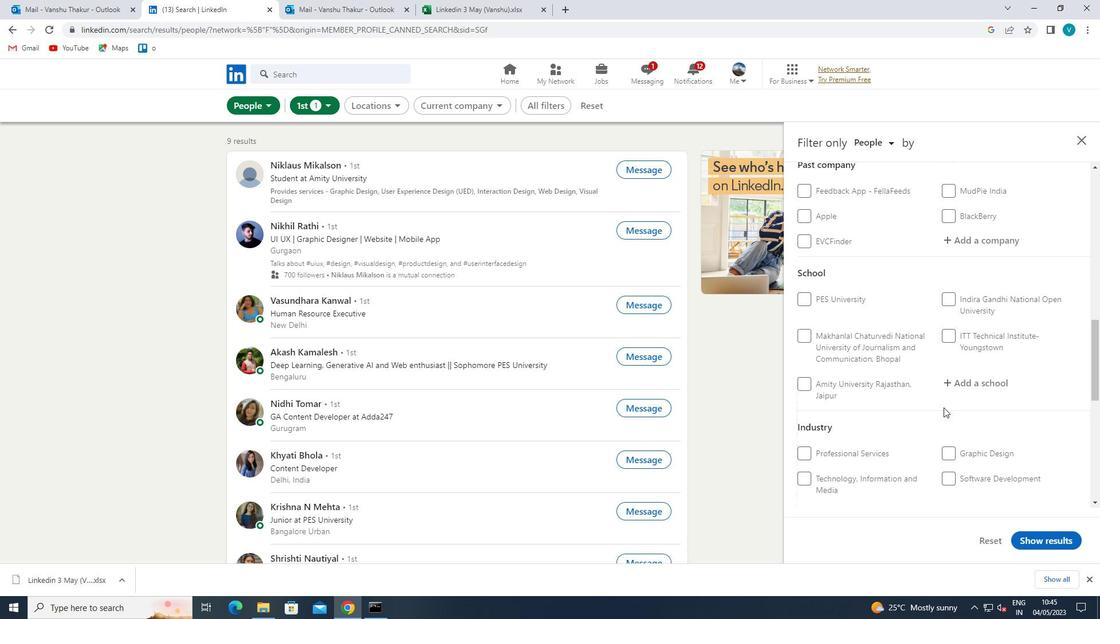 
Action: Mouse pressed left at (961, 379)
Screenshot: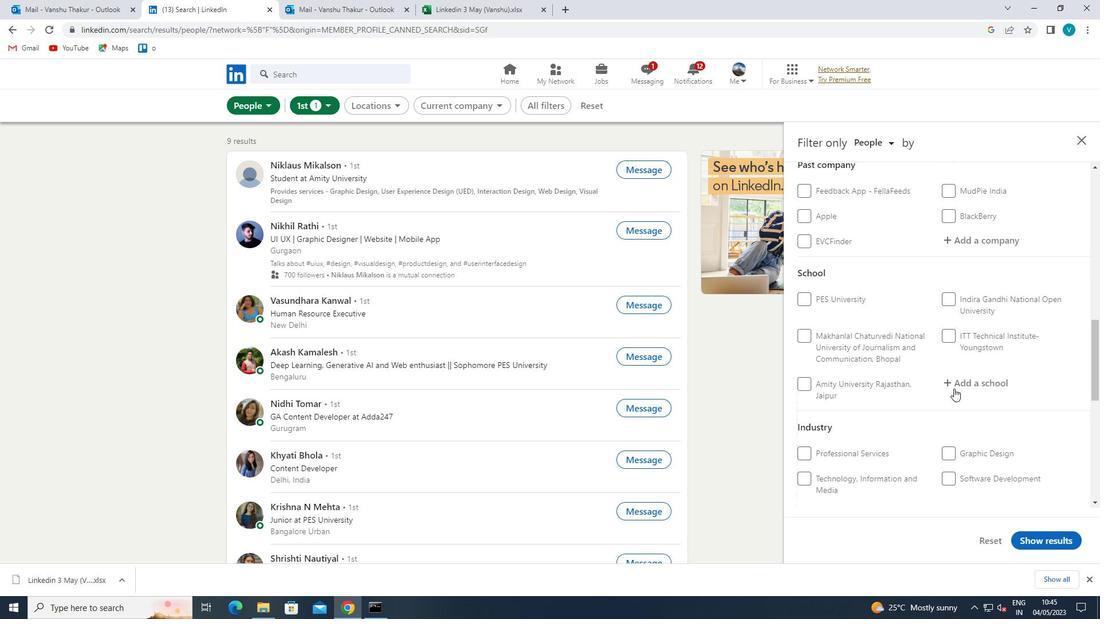 
Action: Mouse moved to (965, 377)
Screenshot: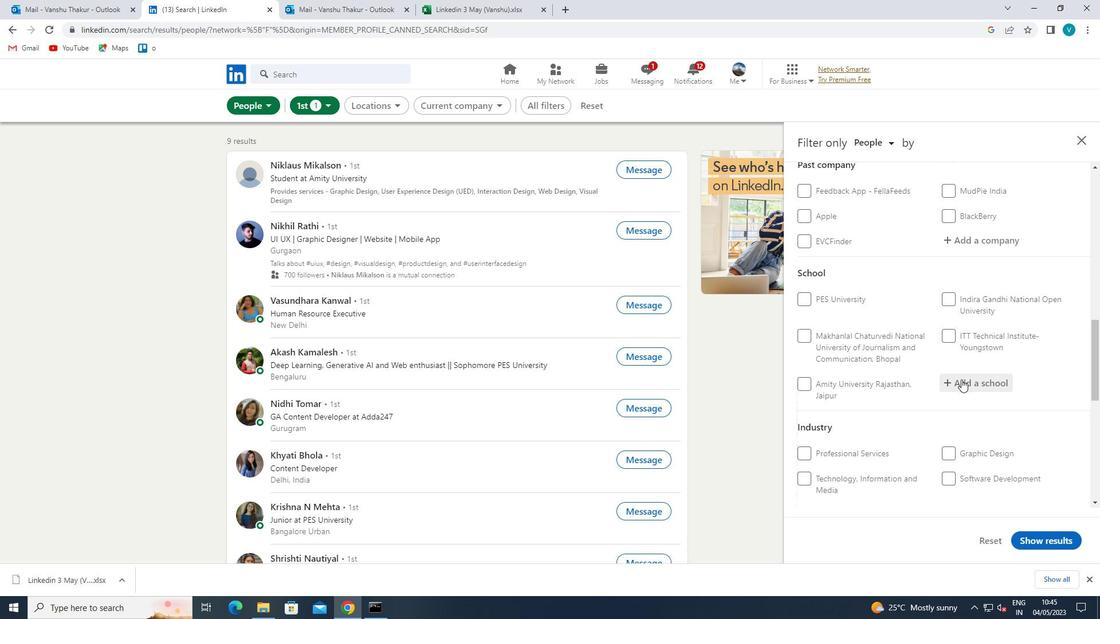 
Action: Key pressed <Key.shift>GDV<Key.space><Key.backspace><Key.backspace><Key.space><Key.shift><Key.shift><Key.shift>G
Screenshot: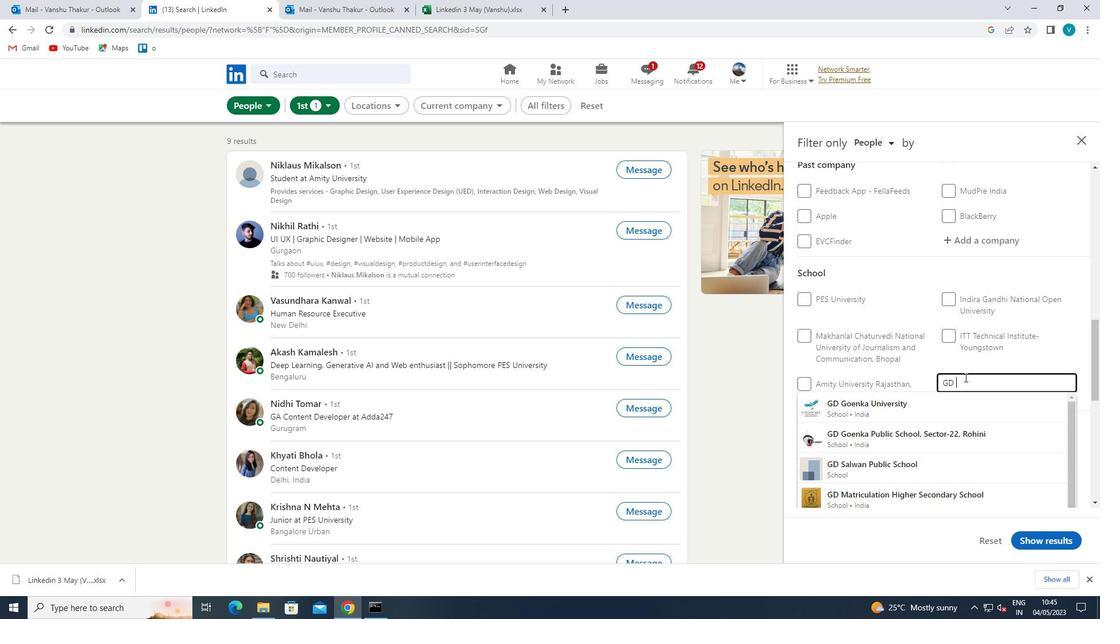 
Action: Mouse moved to (974, 413)
Screenshot: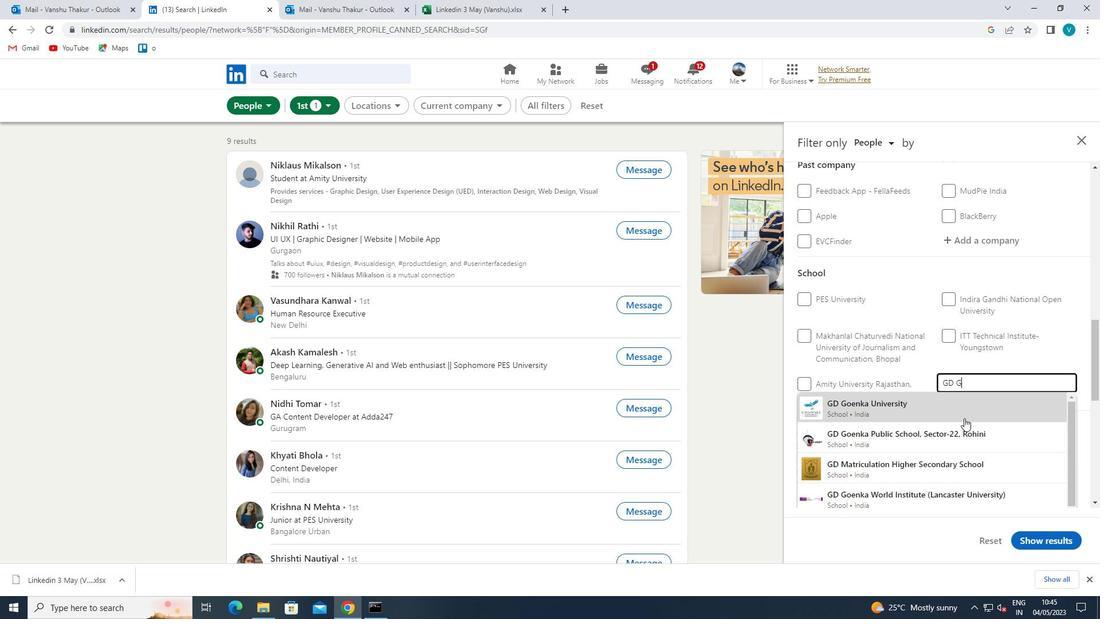 
Action: Mouse pressed left at (974, 413)
Screenshot: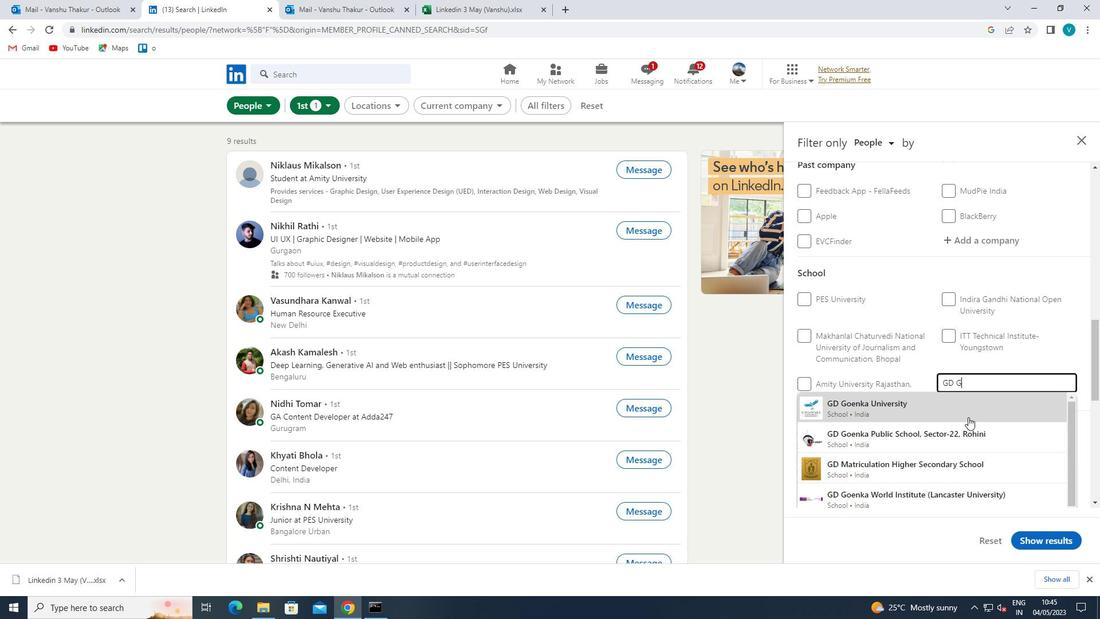 
Action: Mouse moved to (976, 412)
Screenshot: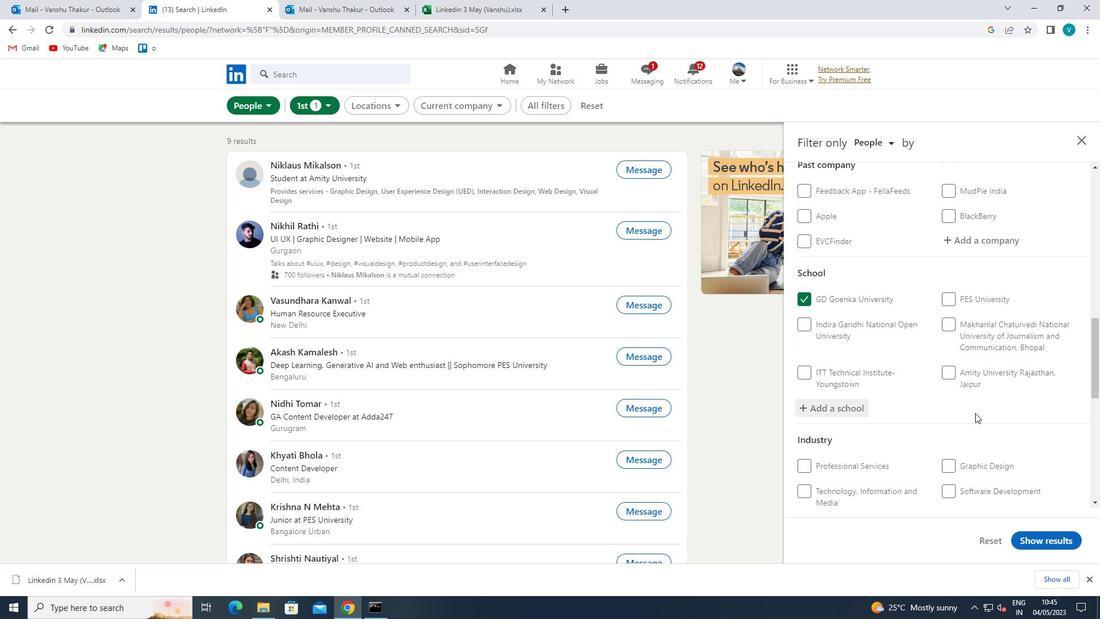 
Action: Mouse scrolled (976, 412) with delta (0, 0)
Screenshot: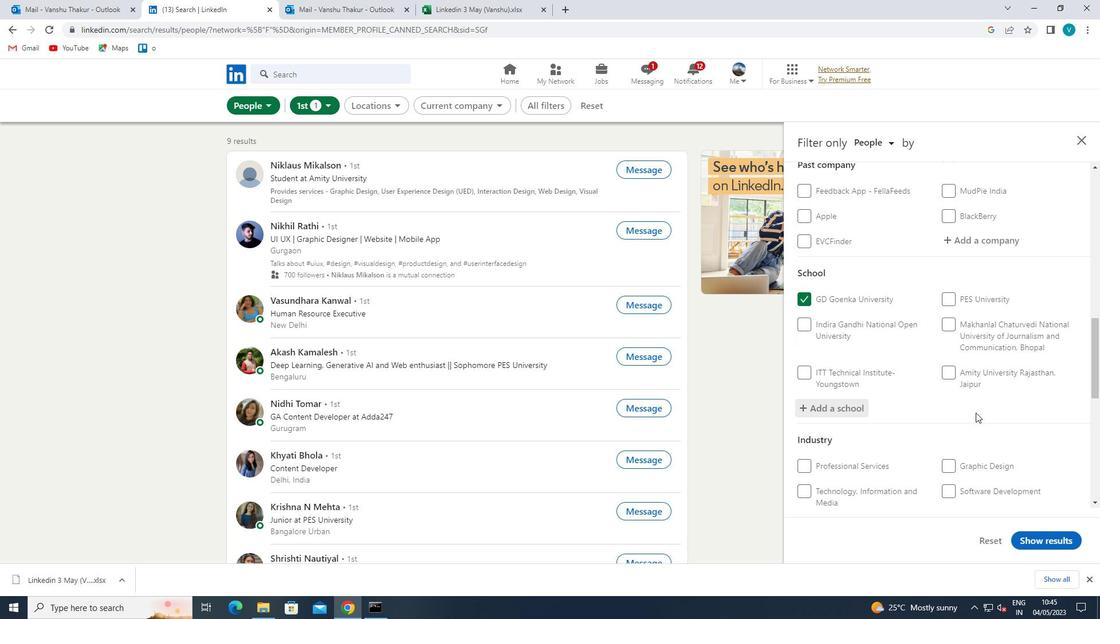 
Action: Mouse scrolled (976, 412) with delta (0, 0)
Screenshot: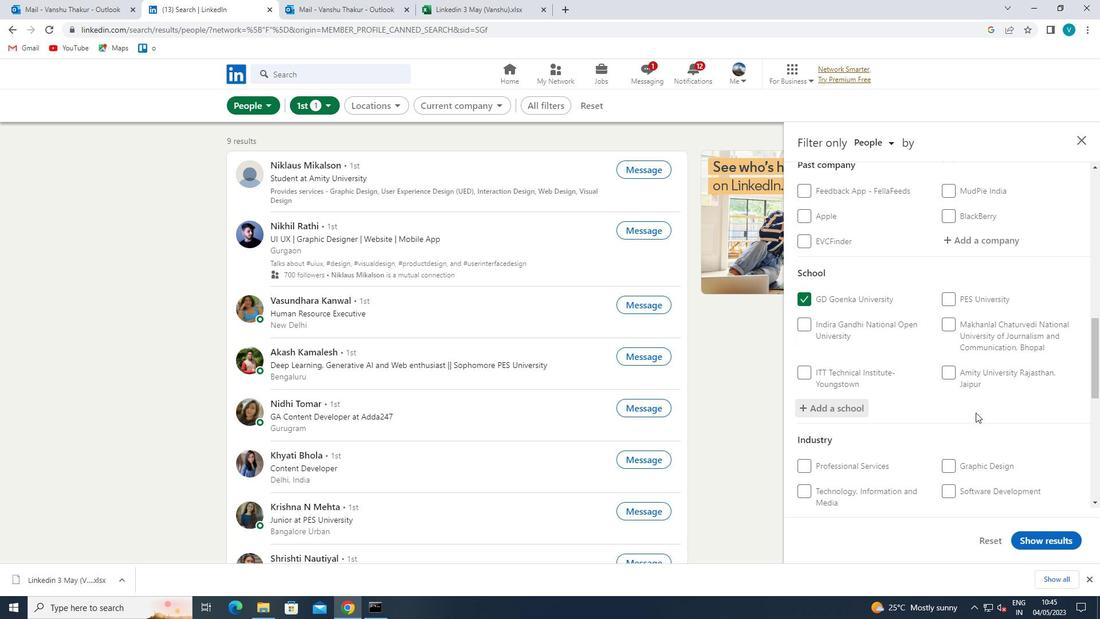 
Action: Mouse scrolled (976, 412) with delta (0, 0)
Screenshot: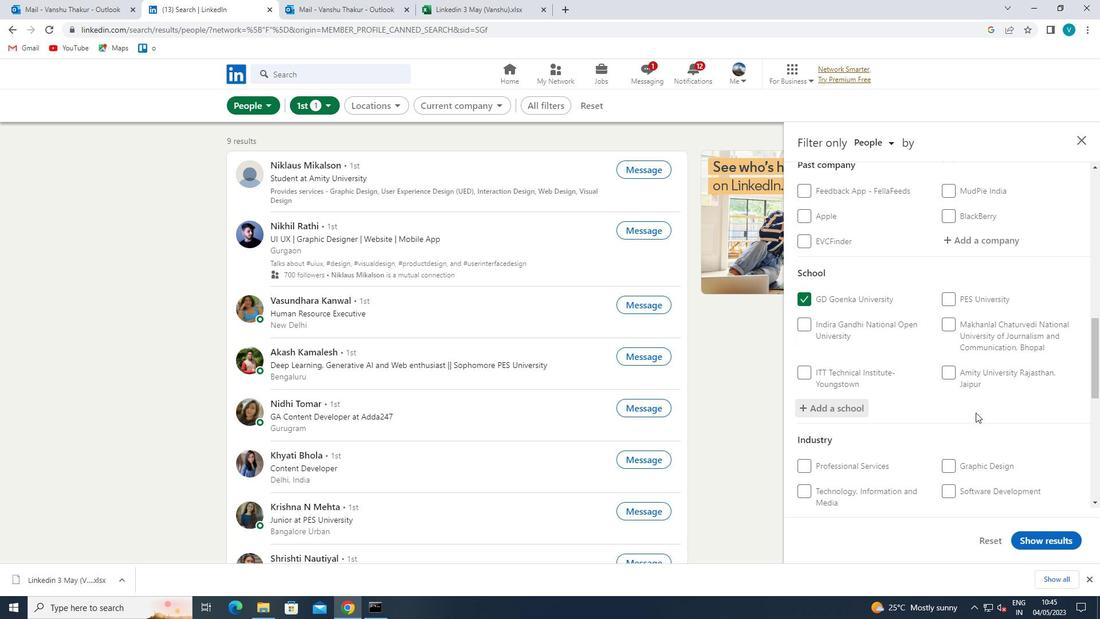 
Action: Mouse moved to (989, 359)
Screenshot: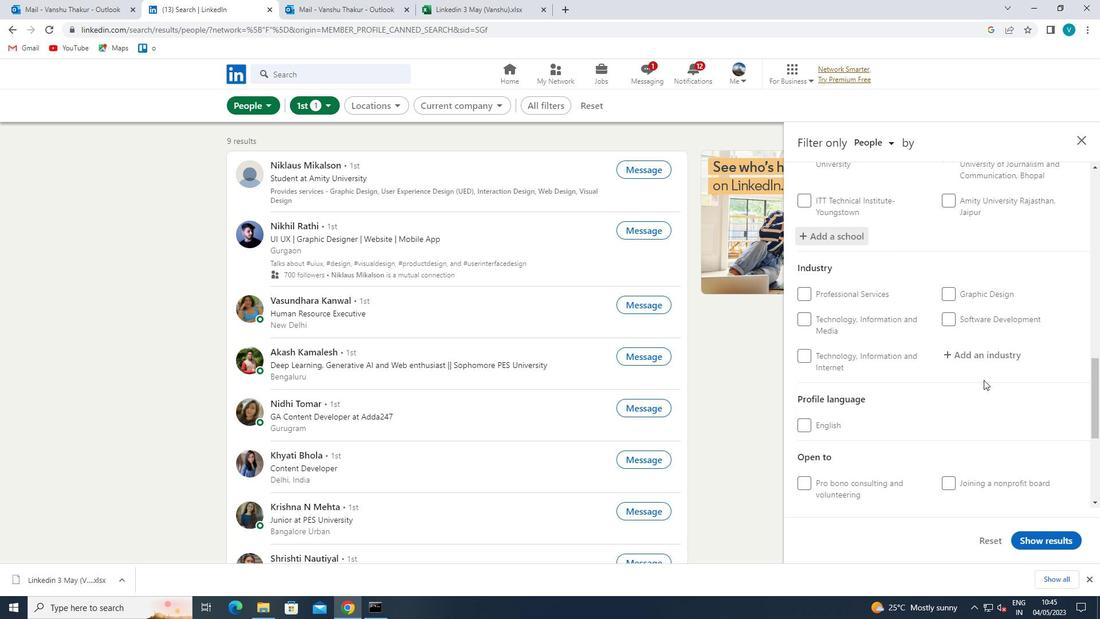 
Action: Mouse pressed left at (989, 359)
Screenshot: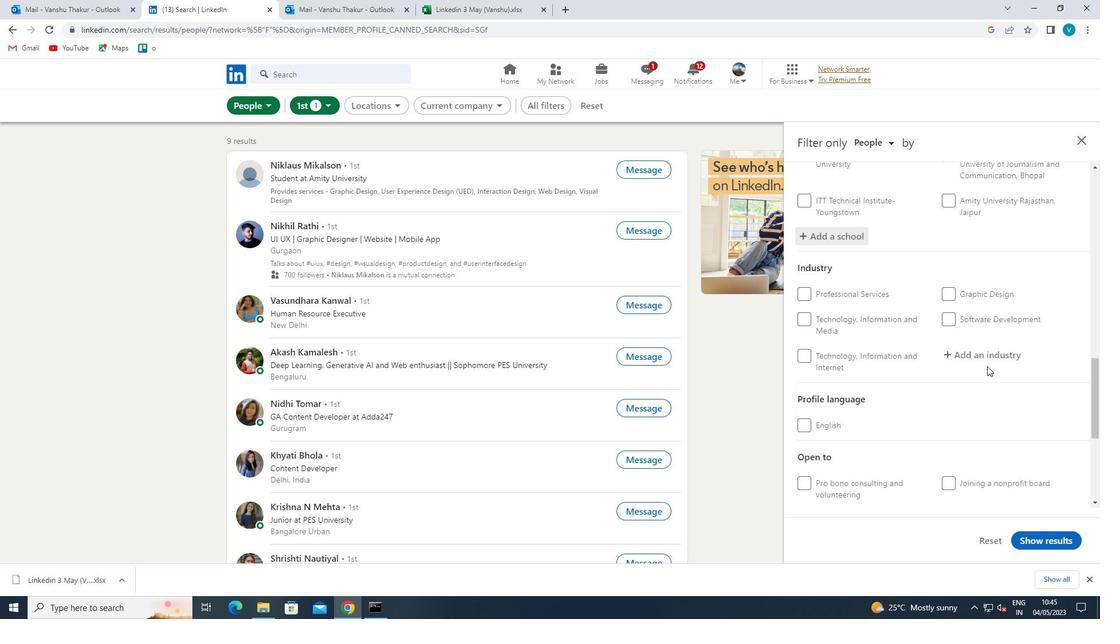 
Action: Key pressed <Key.shift>REA;L<Key.backspace><Key.backspace>L<Key.space><Key.shift>ESTATE<Key.space>
Screenshot: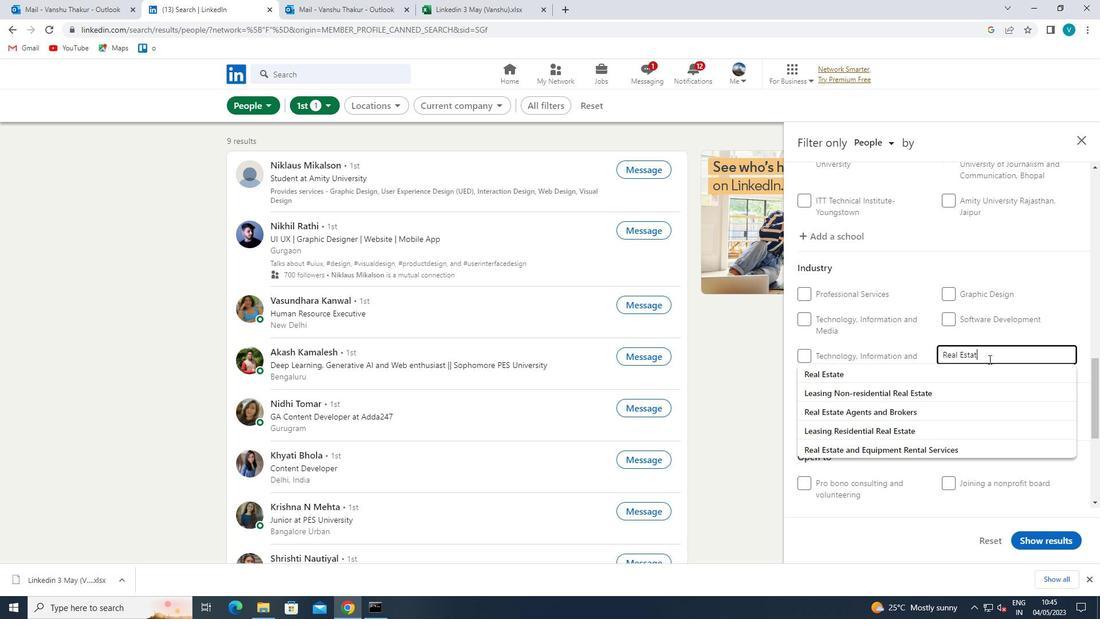 
Action: Mouse moved to (955, 403)
Screenshot: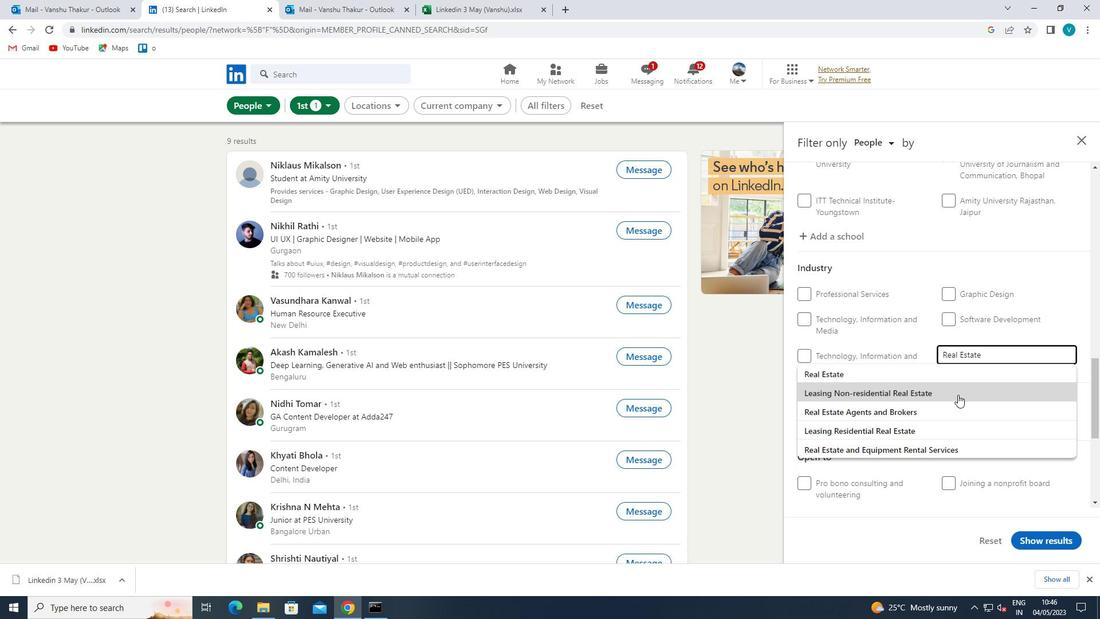 
Action: Mouse pressed left at (955, 403)
Screenshot: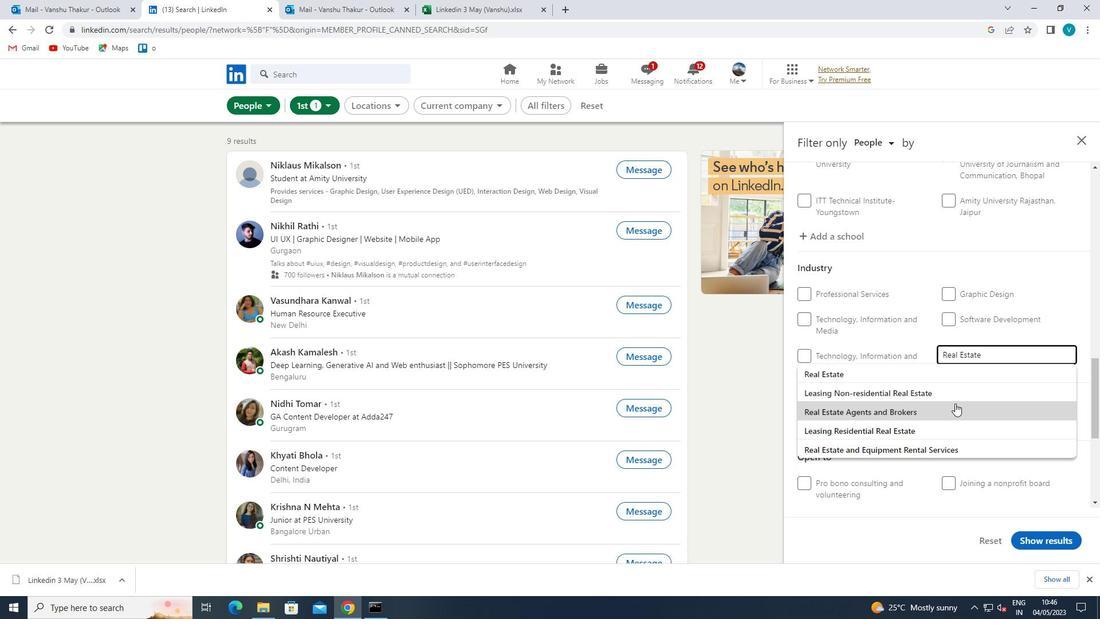 
Action: Mouse moved to (955, 402)
Screenshot: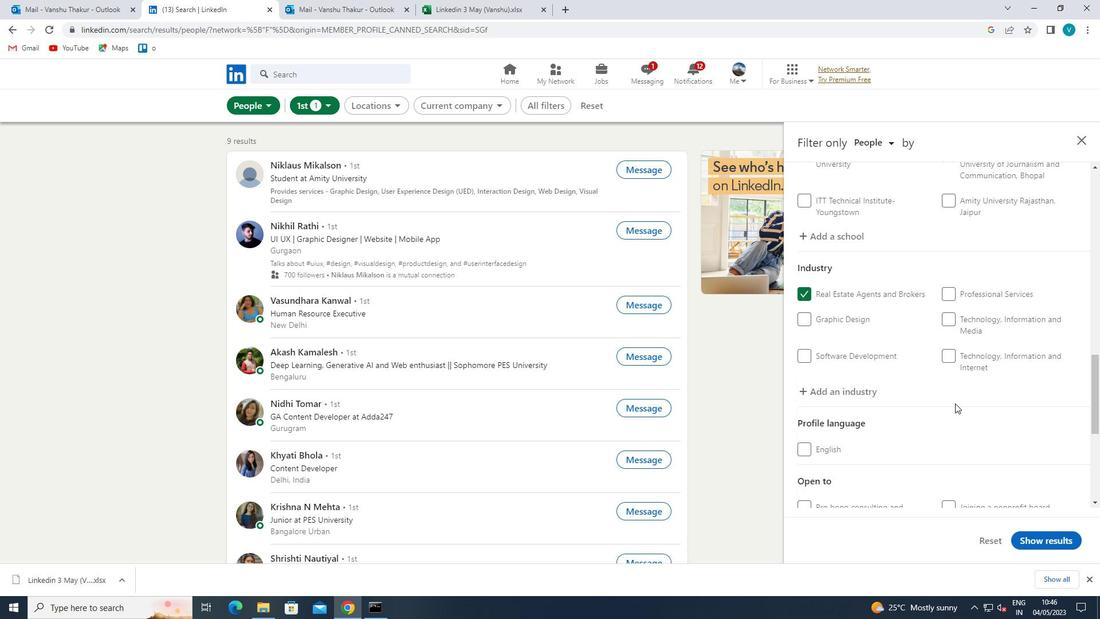 
Action: Mouse scrolled (955, 402) with delta (0, 0)
Screenshot: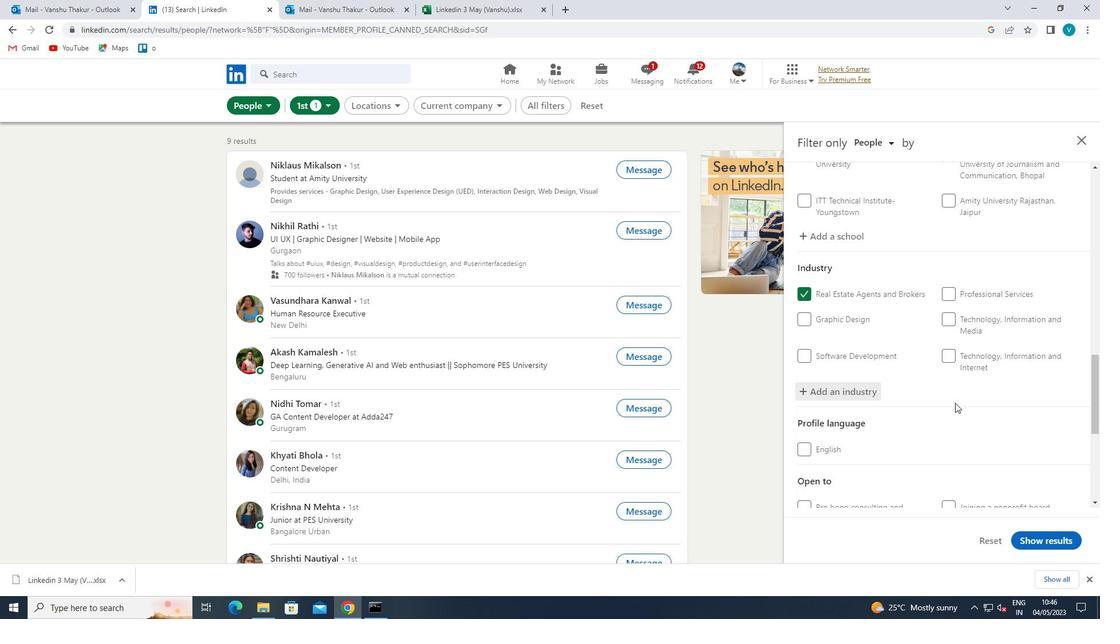 
Action: Mouse scrolled (955, 402) with delta (0, 0)
Screenshot: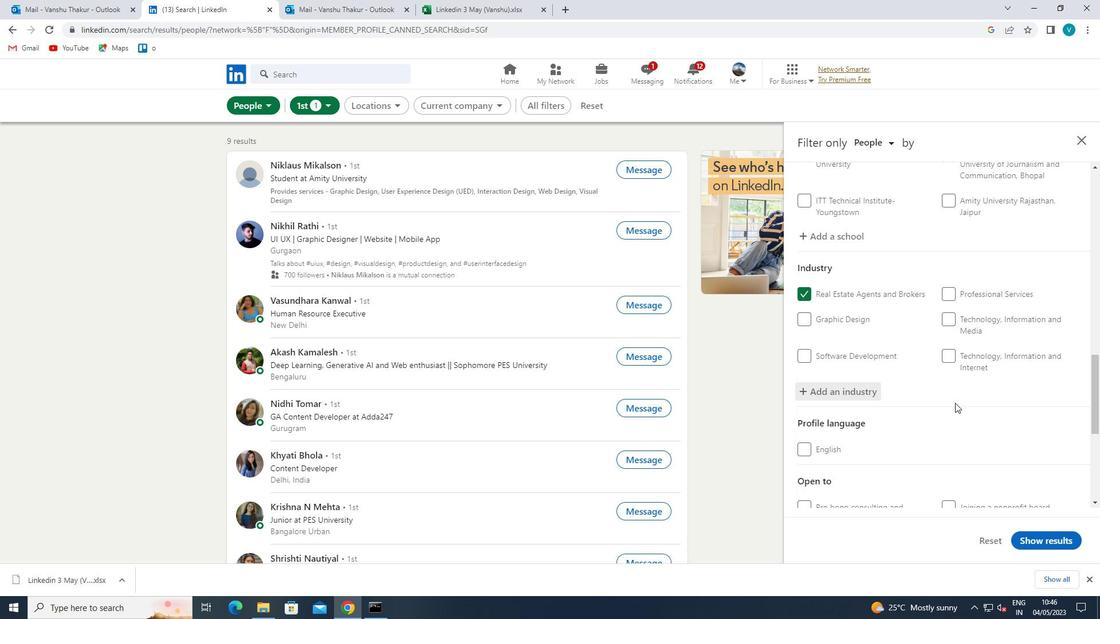 
Action: Mouse scrolled (955, 402) with delta (0, 0)
Screenshot: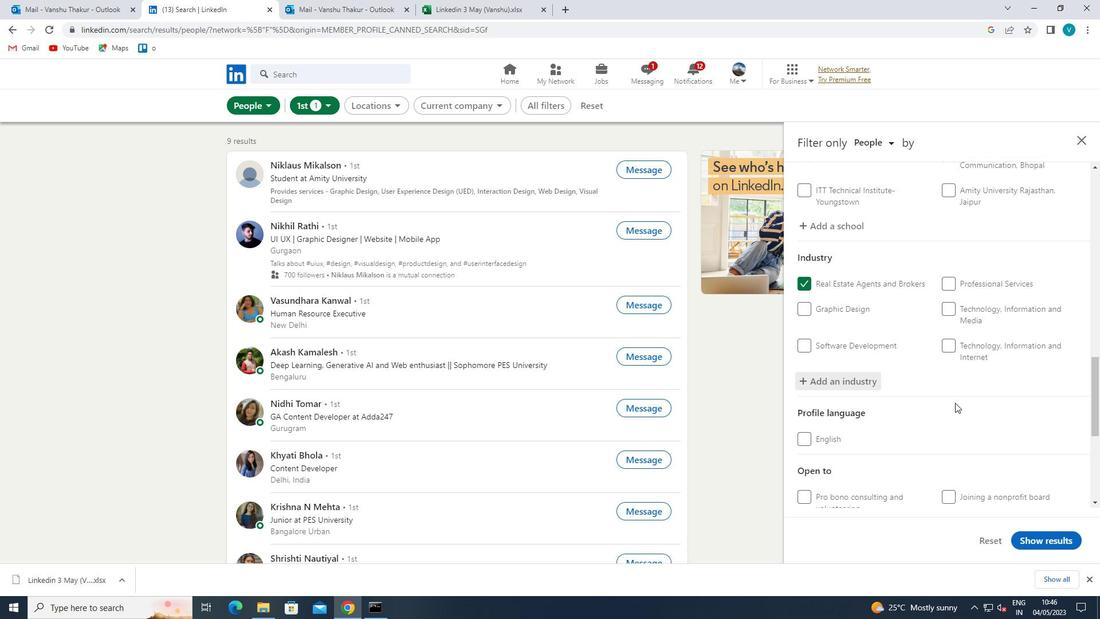 
Action: Mouse scrolled (955, 402) with delta (0, 0)
Screenshot: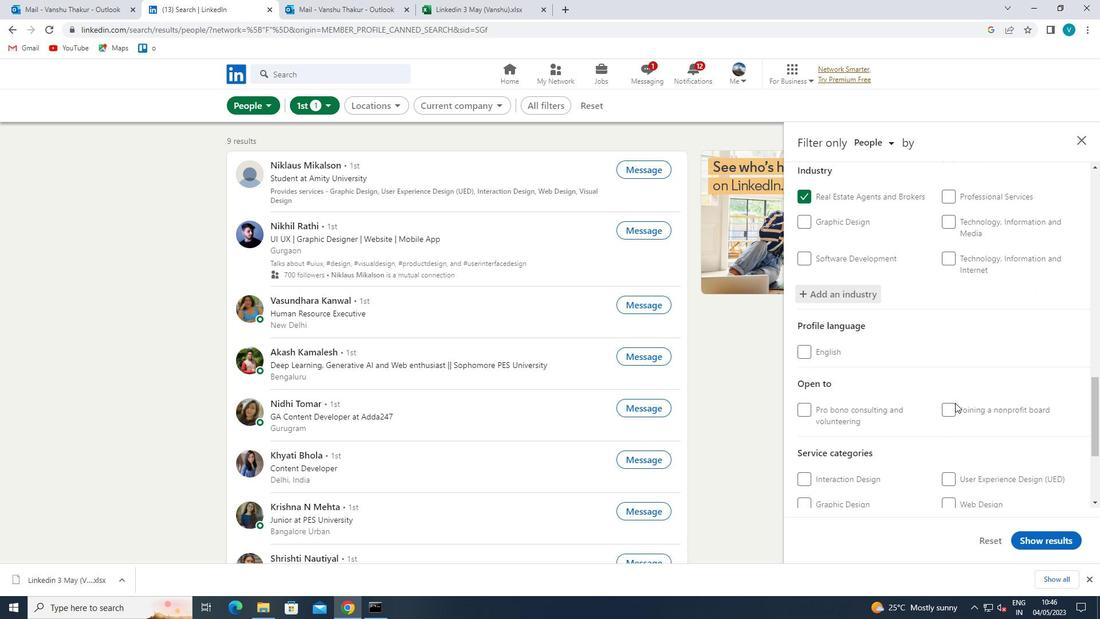 
Action: Mouse moved to (964, 398)
Screenshot: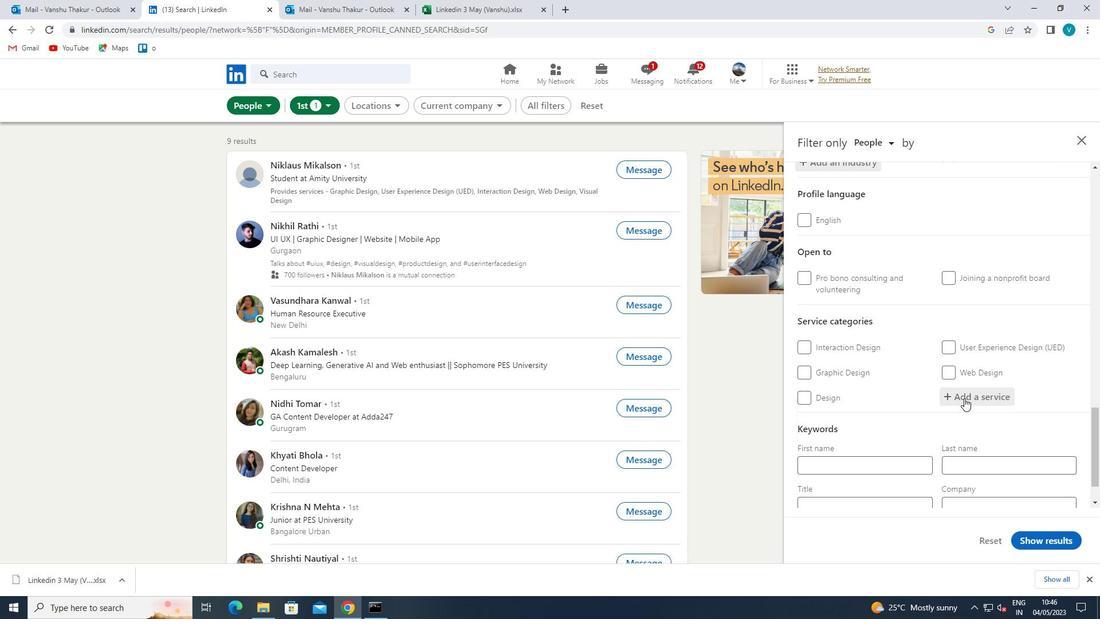 
Action: Mouse pressed left at (964, 398)
Screenshot: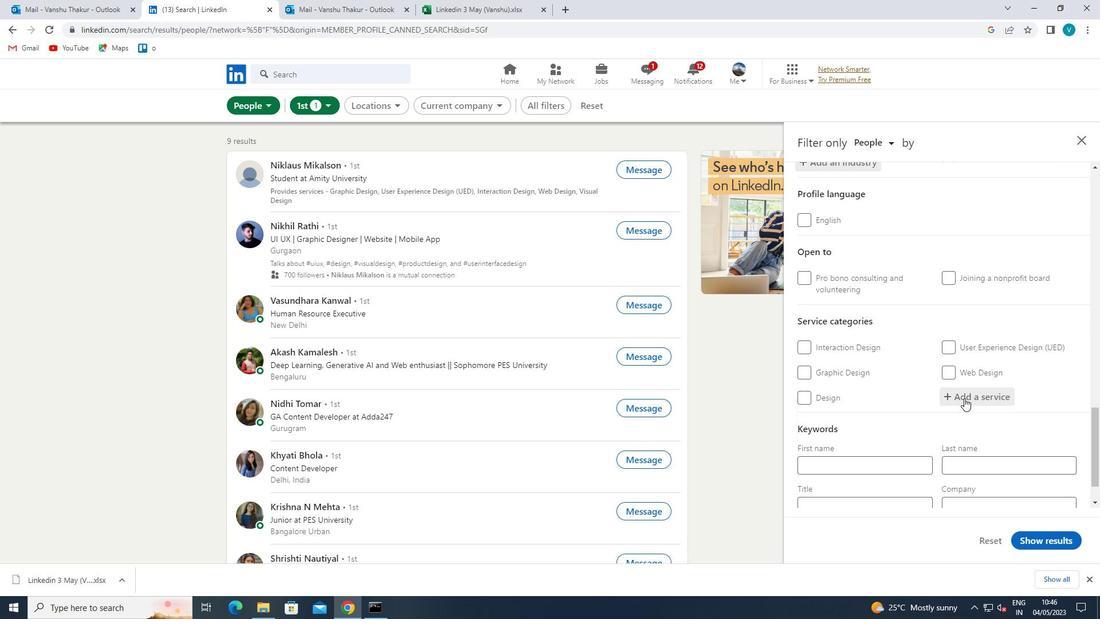 
Action: Mouse moved to (969, 395)
Screenshot: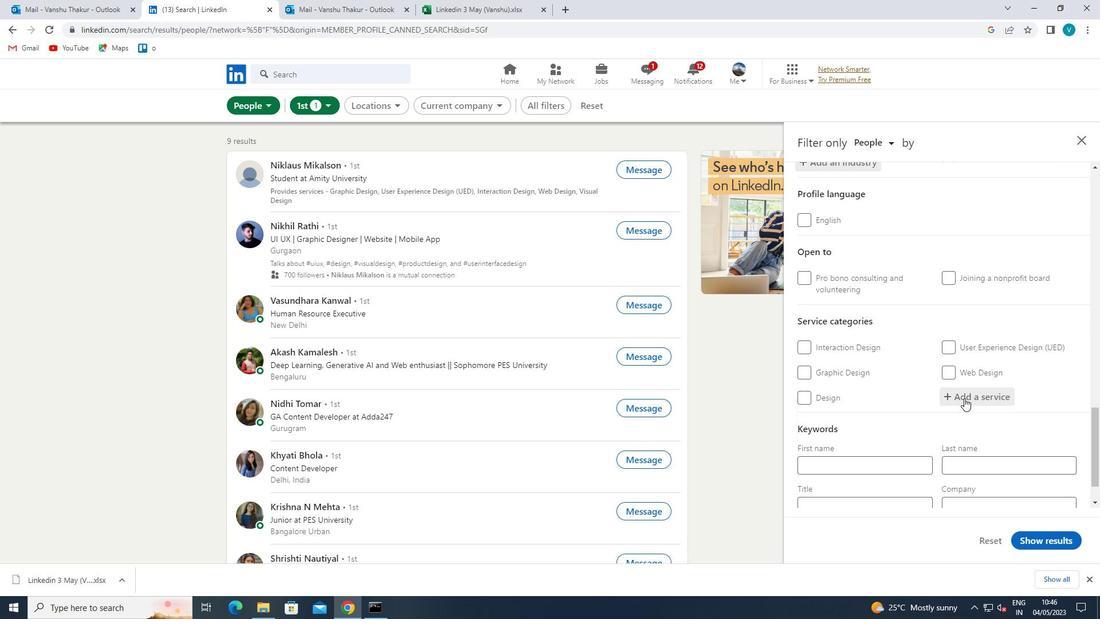 
Action: Key pressed <Key.shift>GROWTH<Key.space>
Screenshot: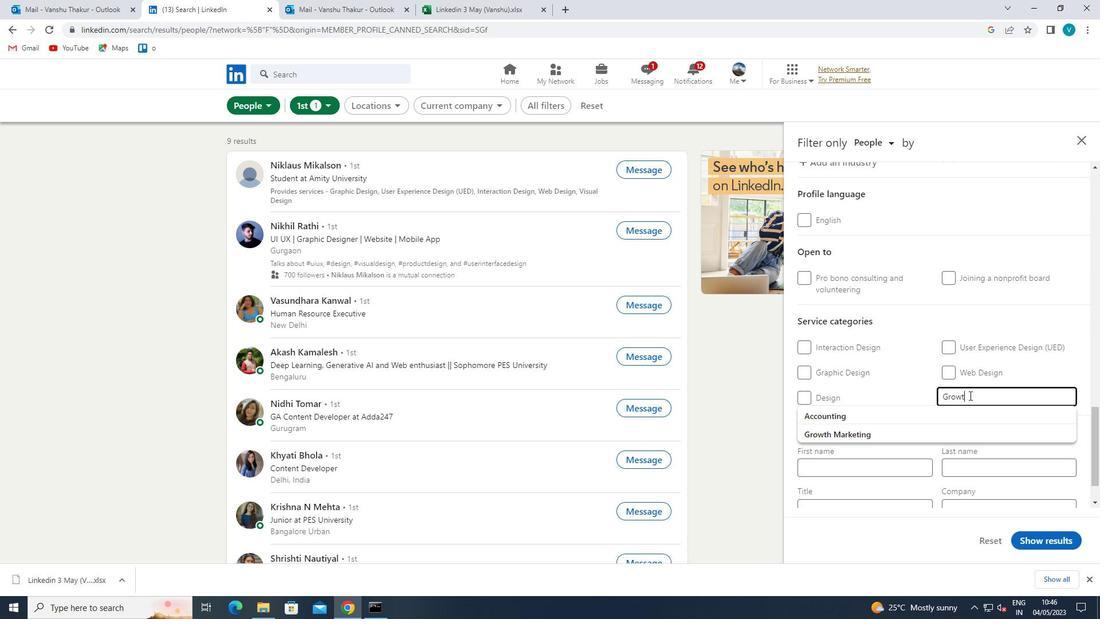 
Action: Mouse moved to (953, 418)
Screenshot: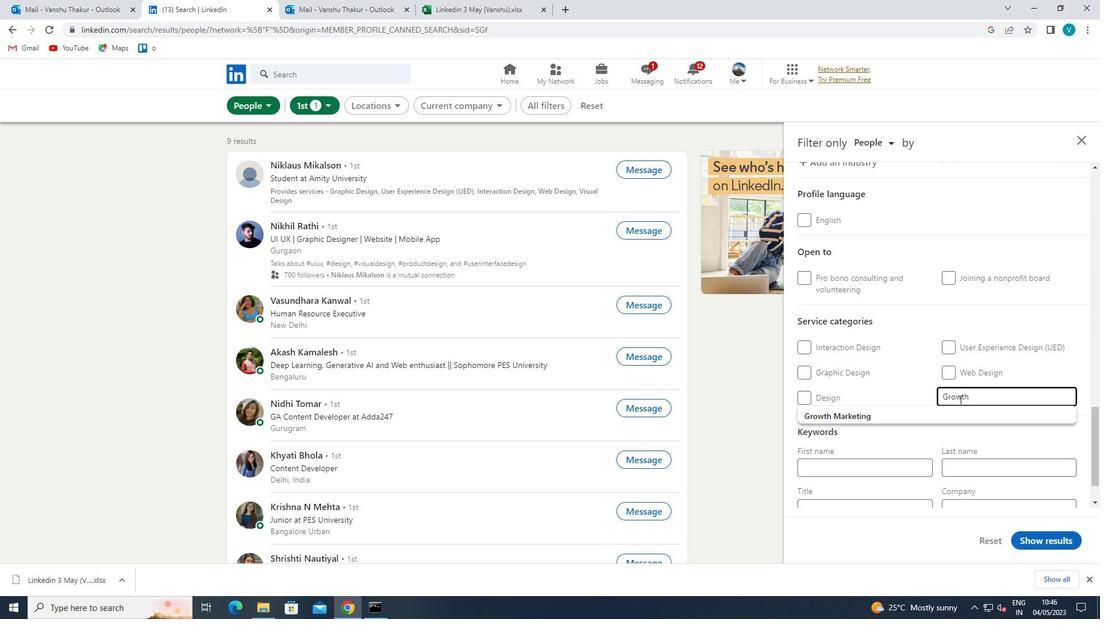 
Action: Mouse pressed left at (953, 418)
Screenshot: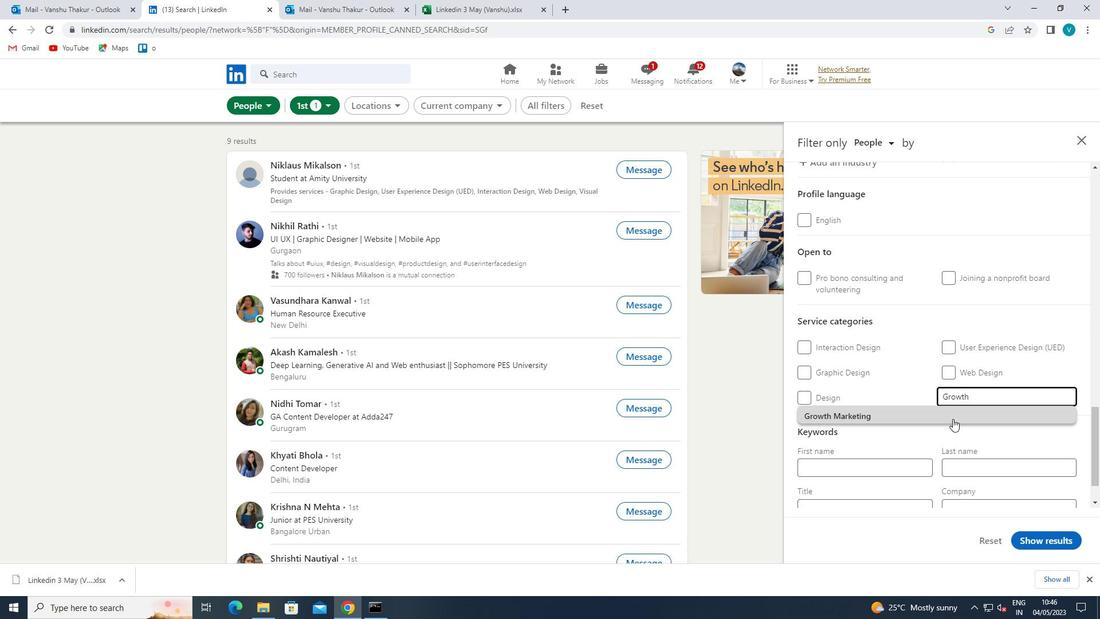 
Action: Mouse moved to (953, 418)
Screenshot: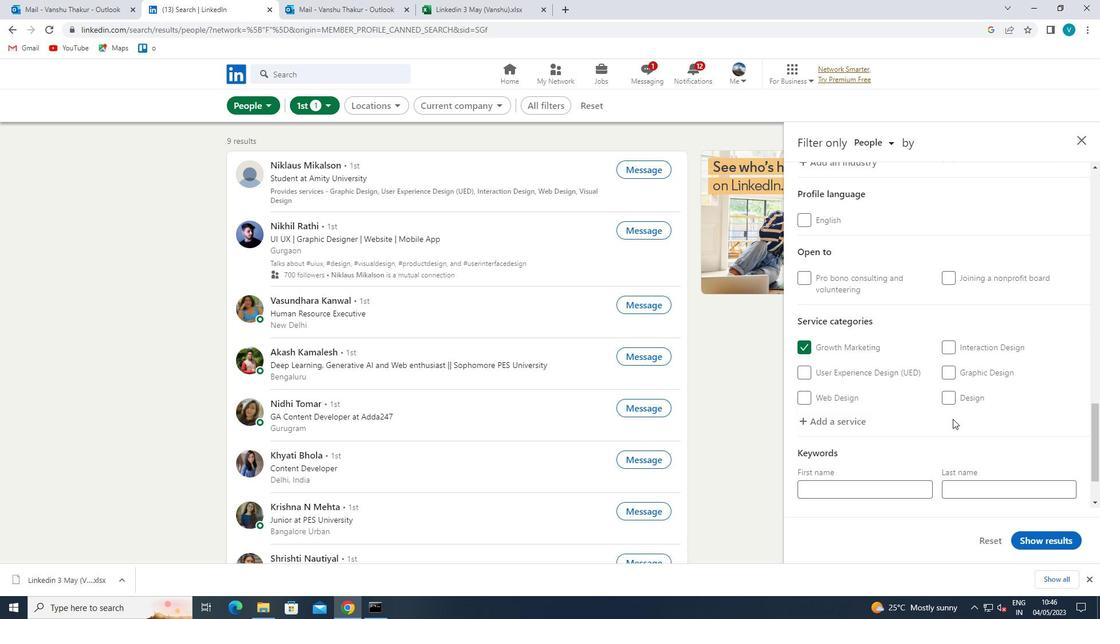 
Action: Mouse scrolled (953, 418) with delta (0, 0)
Screenshot: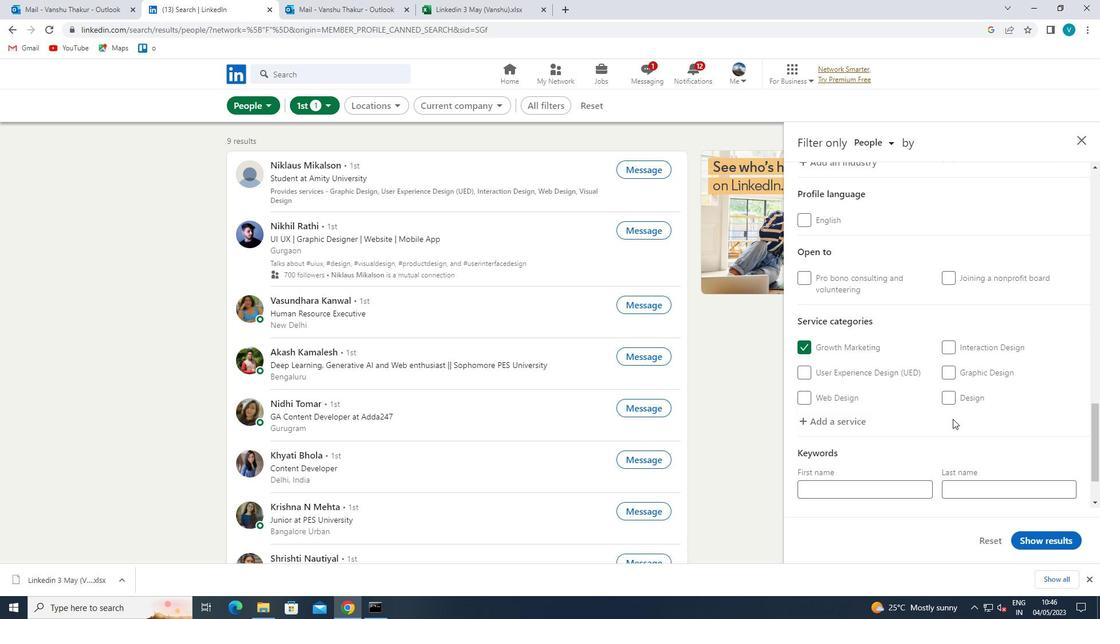 
Action: Mouse moved to (952, 419)
Screenshot: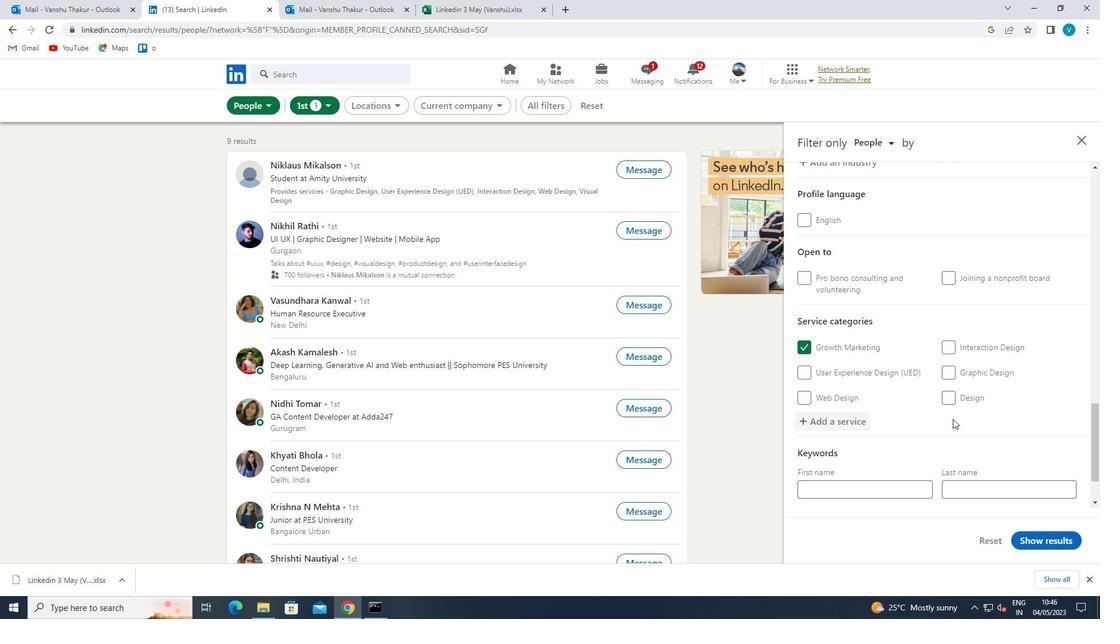 
Action: Mouse scrolled (952, 418) with delta (0, 0)
Screenshot: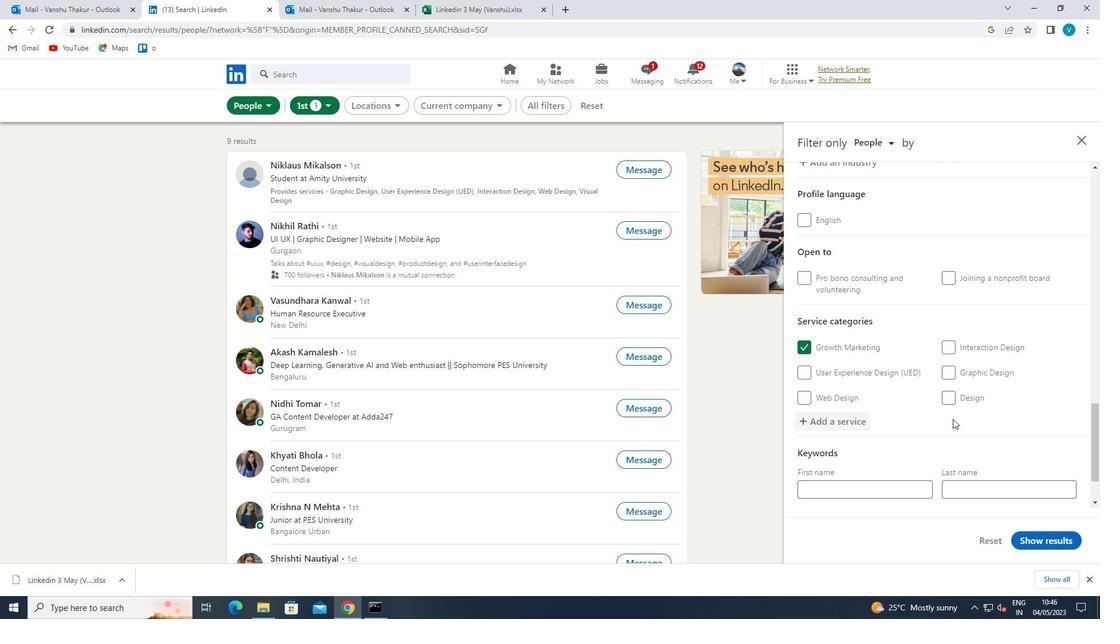
Action: Mouse moved to (951, 420)
Screenshot: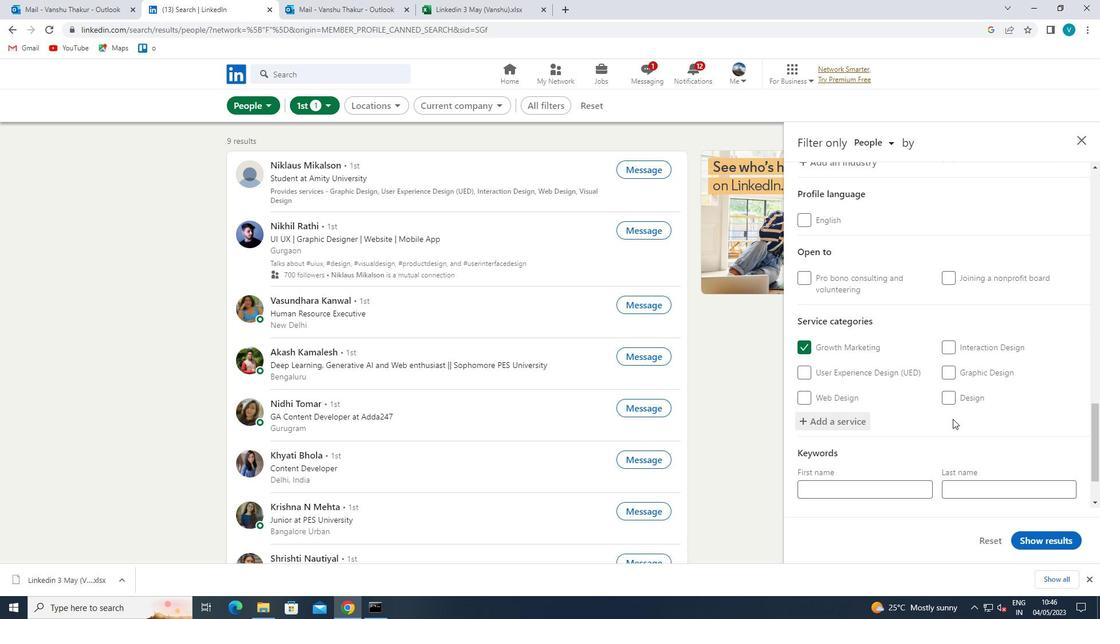 
Action: Mouse scrolled (951, 419) with delta (0, 0)
Screenshot: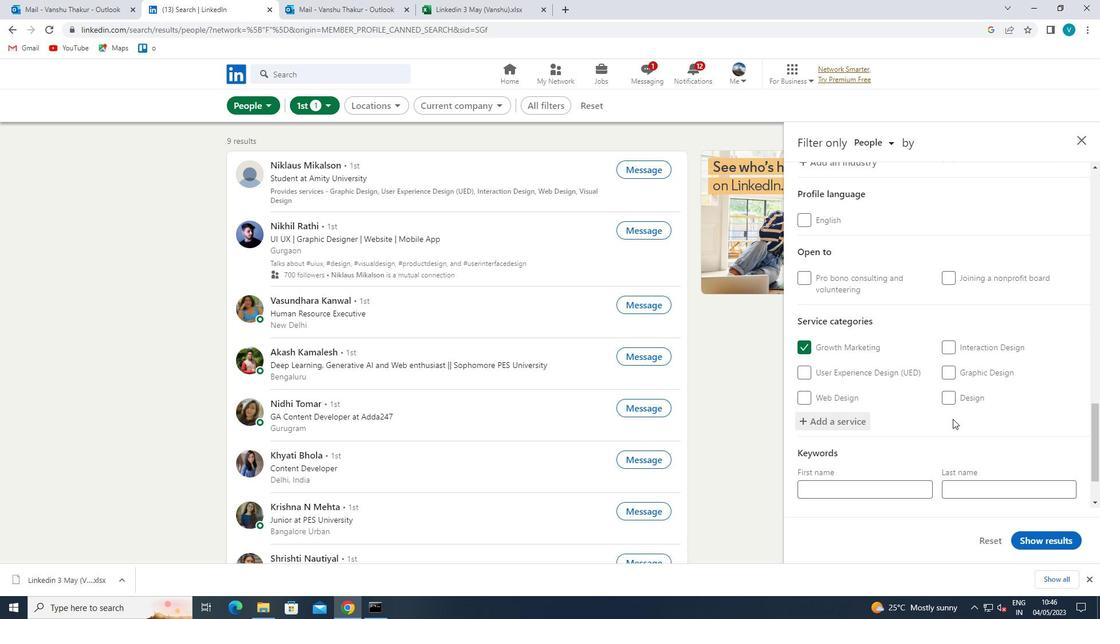 
Action: Mouse moved to (944, 424)
Screenshot: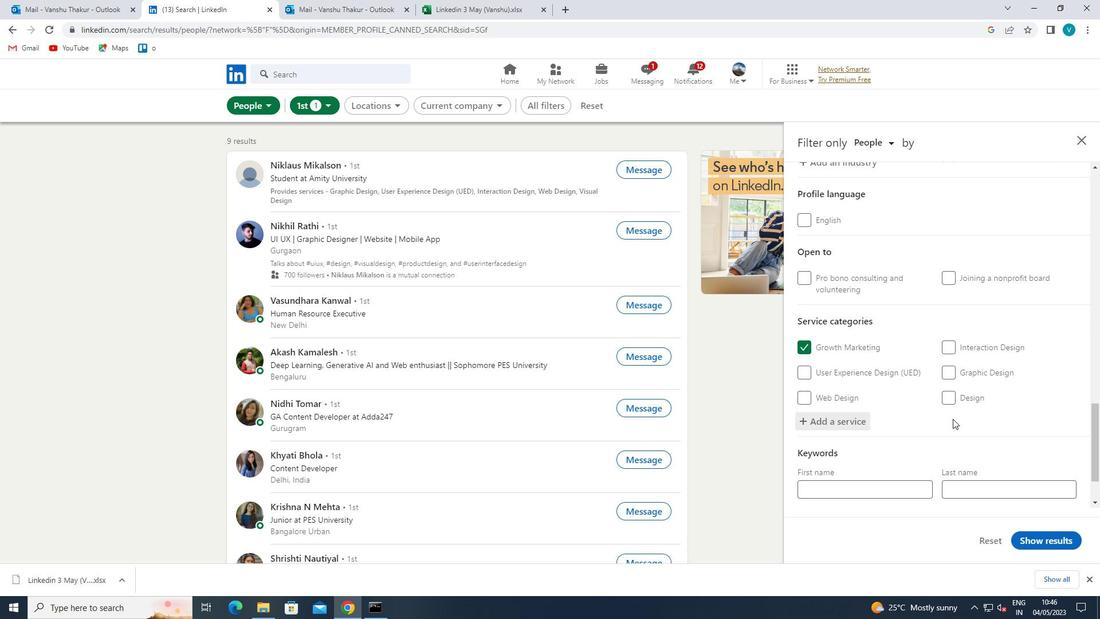 
Action: Mouse scrolled (944, 423) with delta (0, 0)
Screenshot: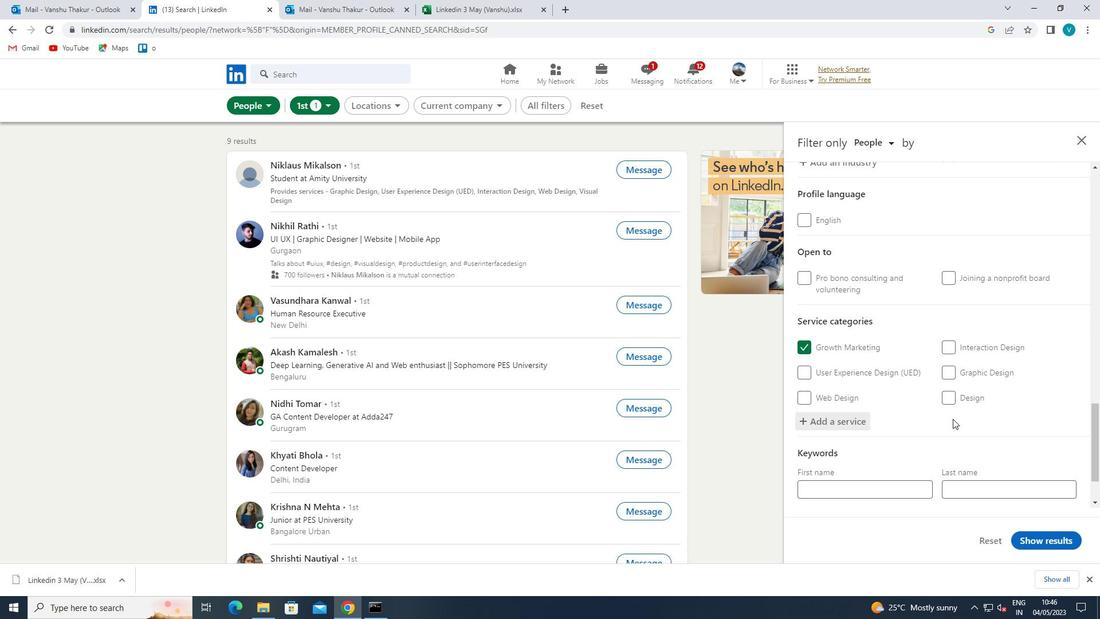 
Action: Mouse moved to (910, 457)
Screenshot: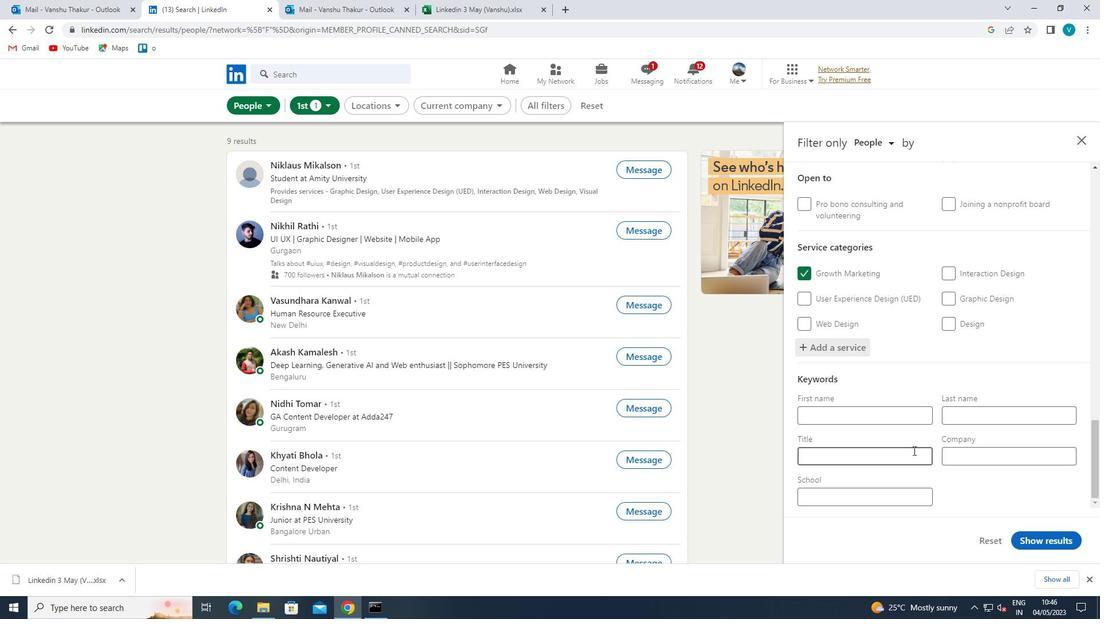 
Action: Mouse pressed left at (910, 457)
Screenshot: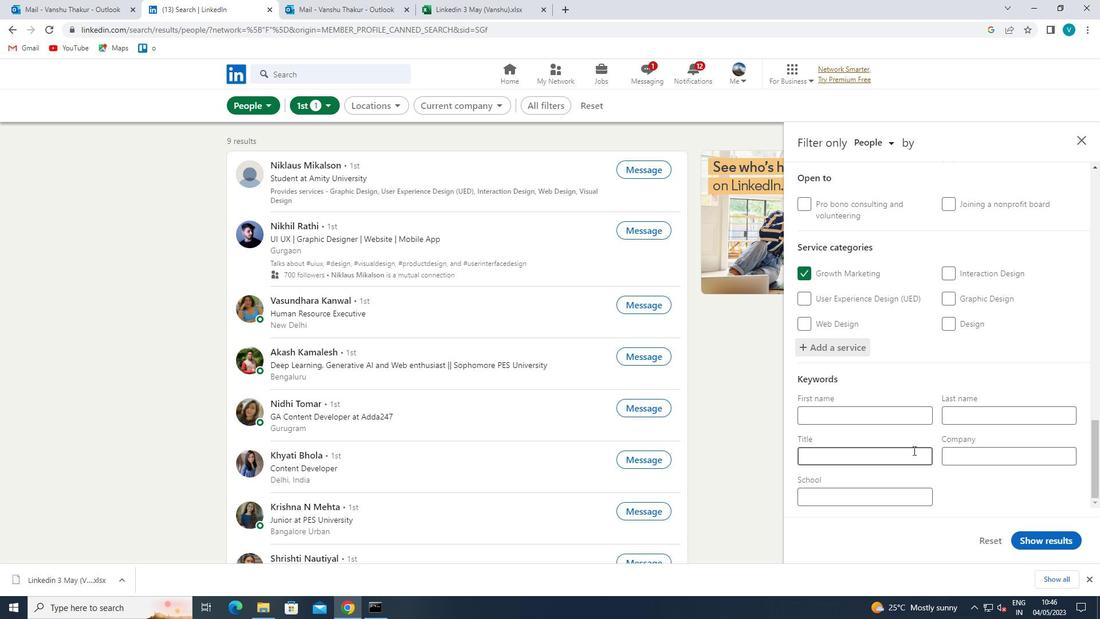 
Action: Mouse moved to (910, 457)
Screenshot: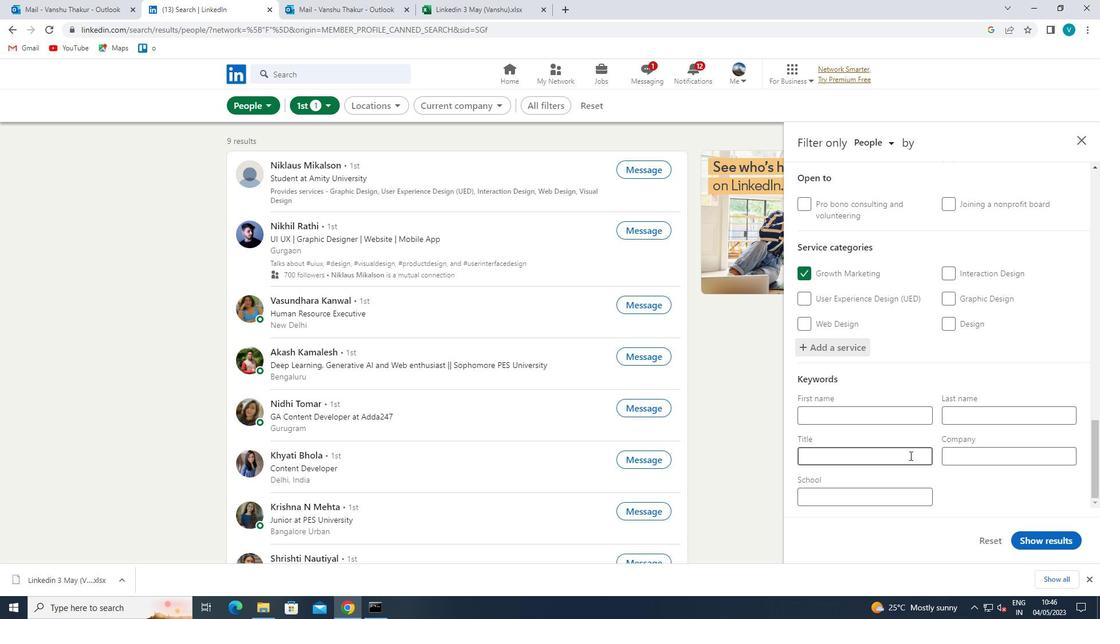 
Action: Key pressed <Key.shift>ADMINSTRATIVE<Key.space><Key.shift>SPECIALIST<Key.space>
Screenshot: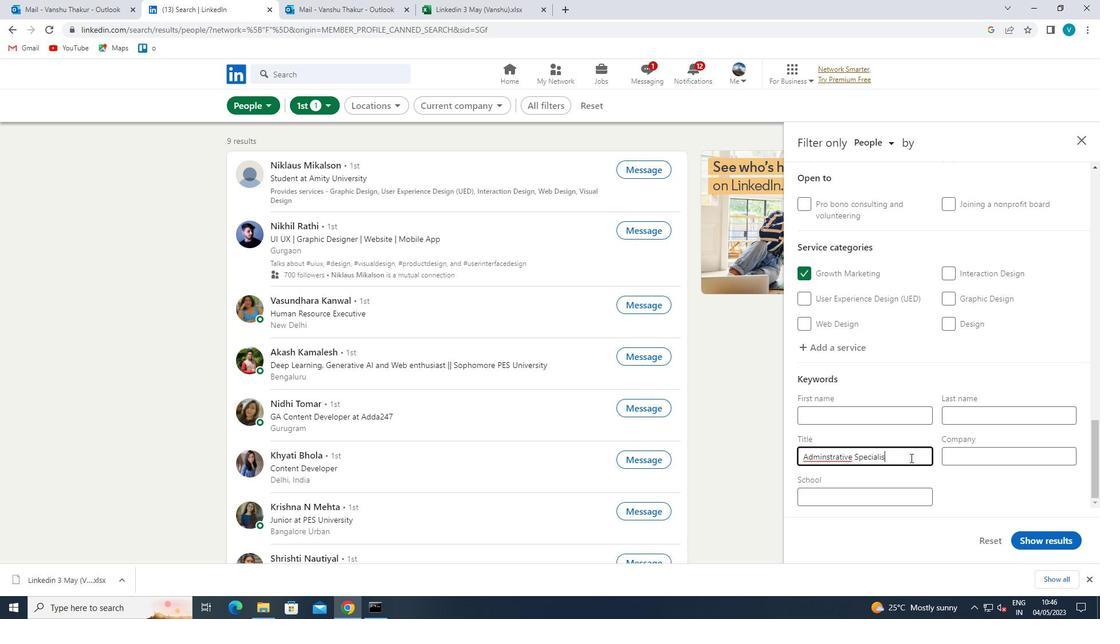 
Action: Mouse moved to (826, 456)
Screenshot: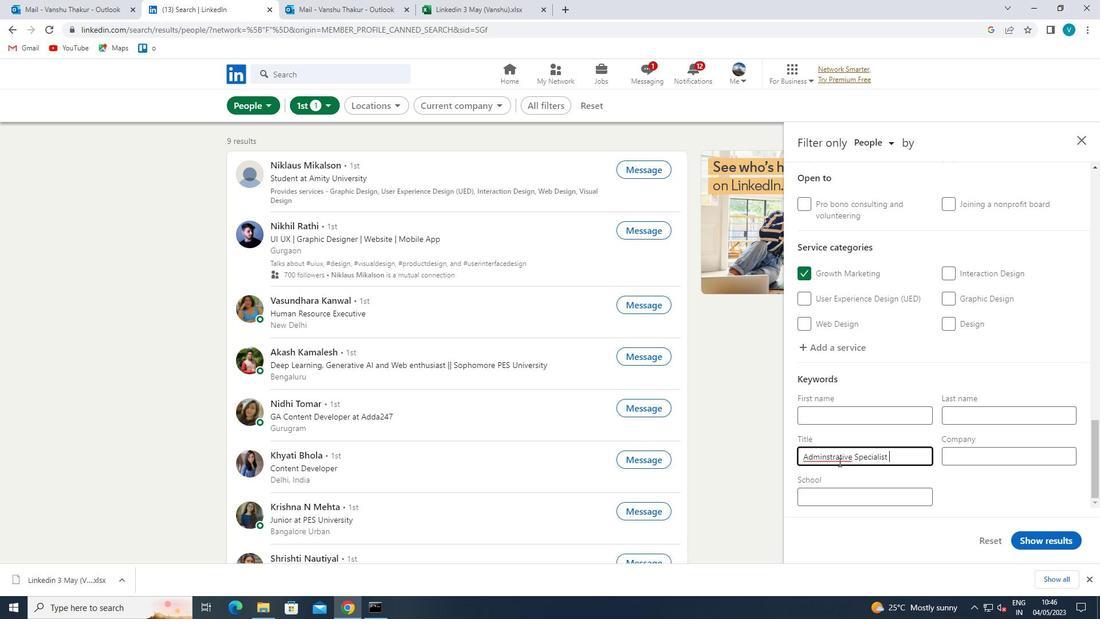 
Action: Mouse pressed left at (826, 456)
Screenshot: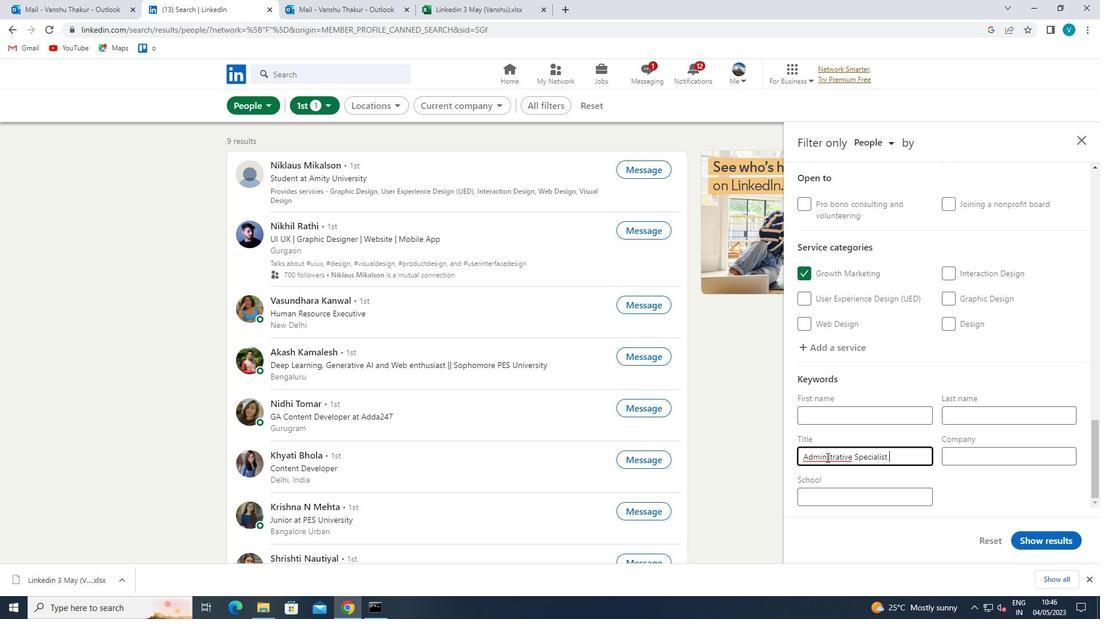 
Action: Mouse moved to (837, 485)
Screenshot: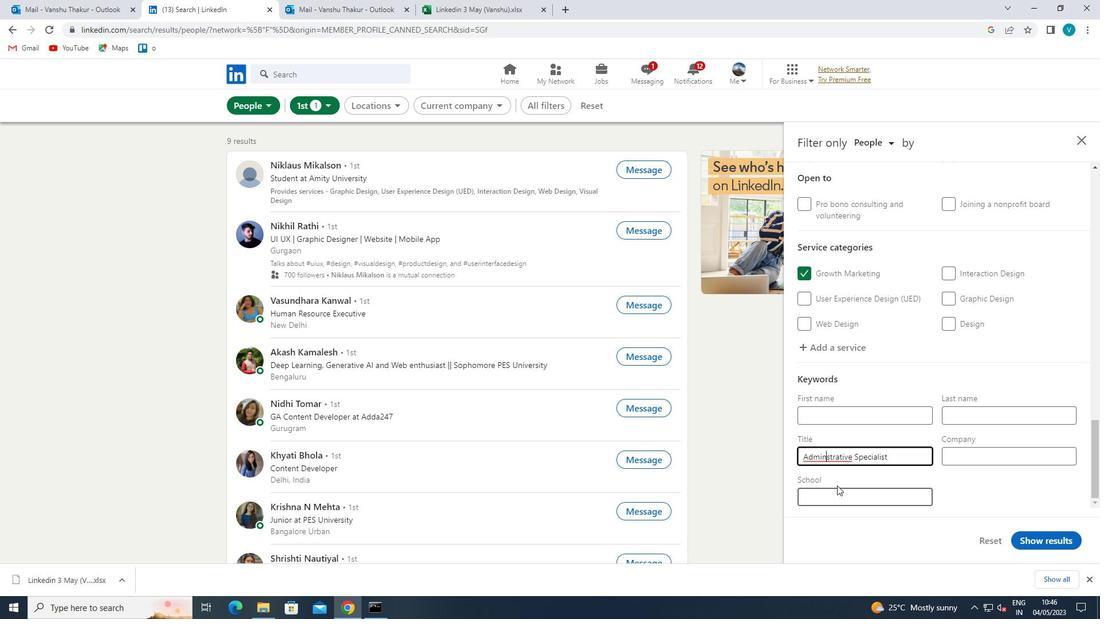 
Action: Key pressed I
Screenshot: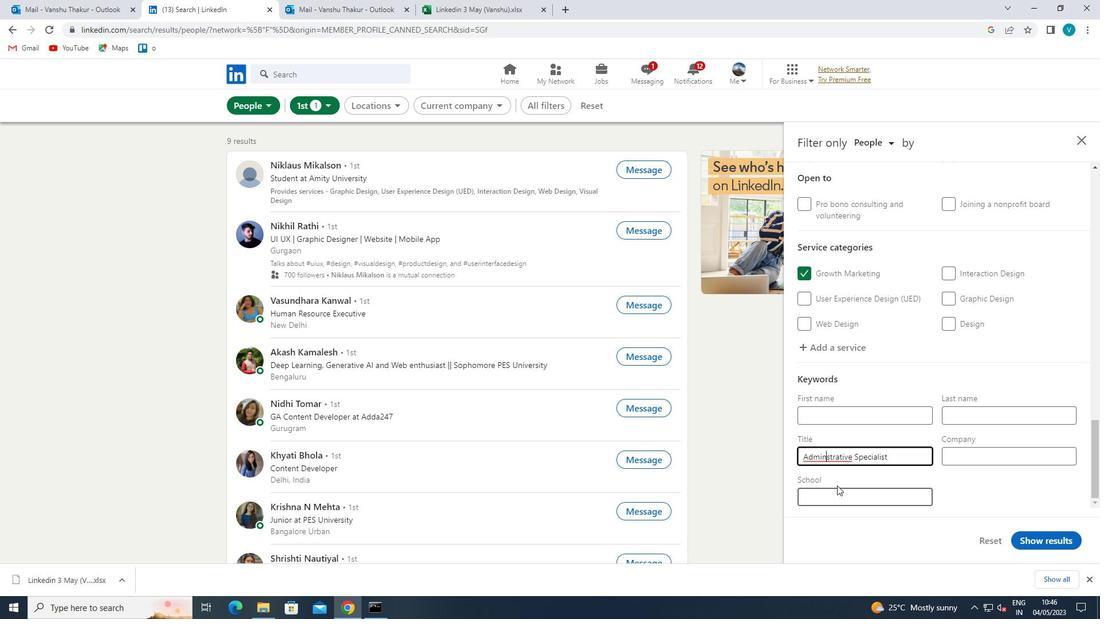 
Action: Mouse moved to (1024, 536)
Screenshot: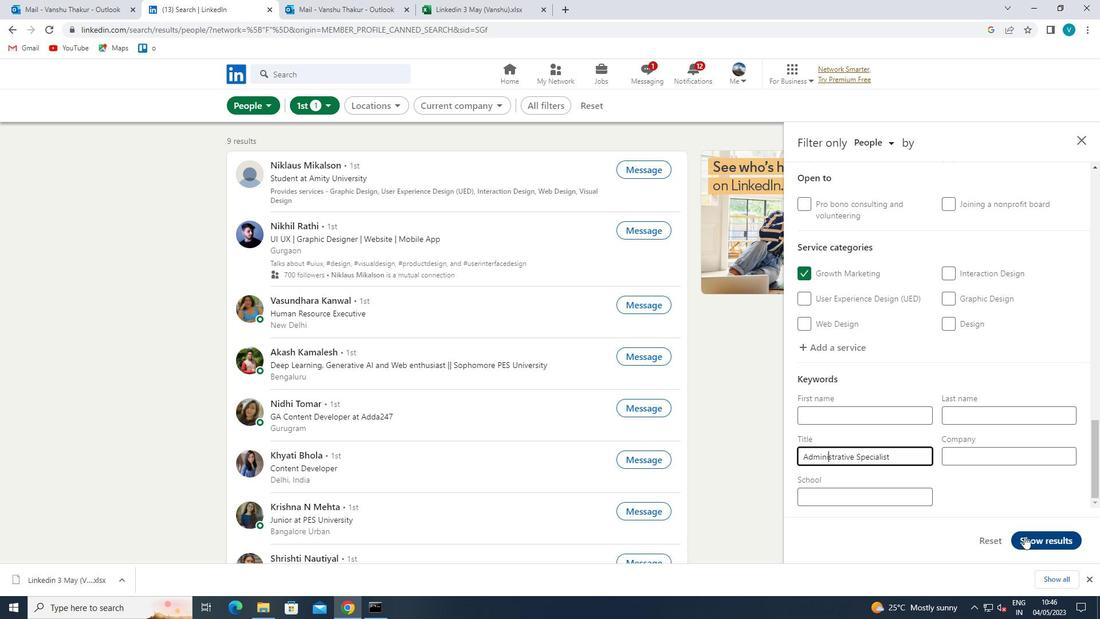 
Action: Mouse pressed left at (1024, 536)
Screenshot: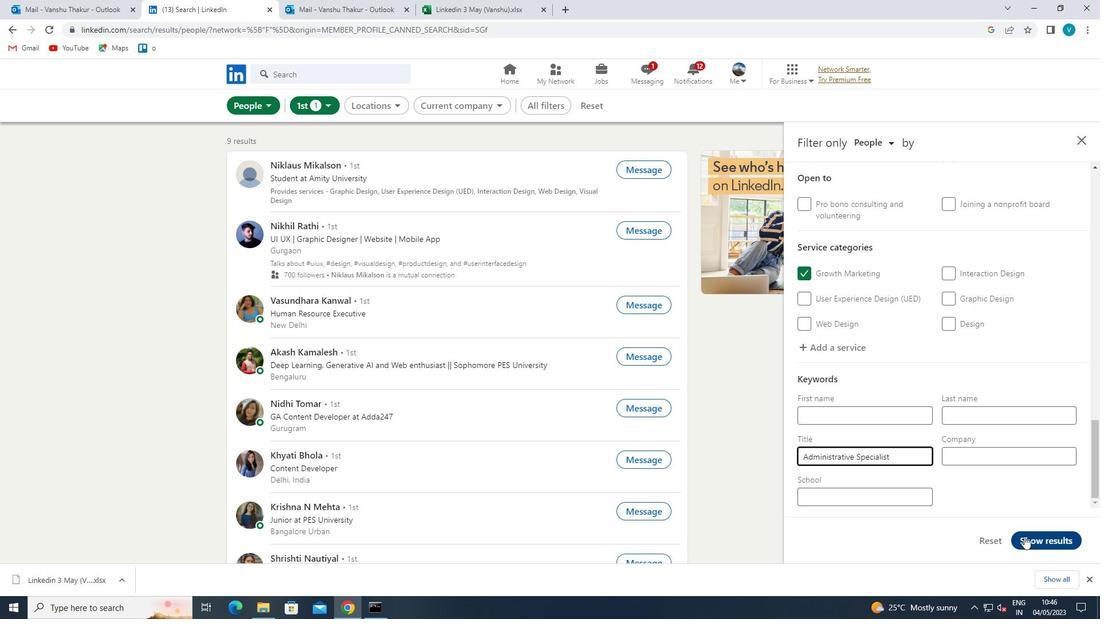 
Action: Mouse moved to (1031, 533)
Screenshot: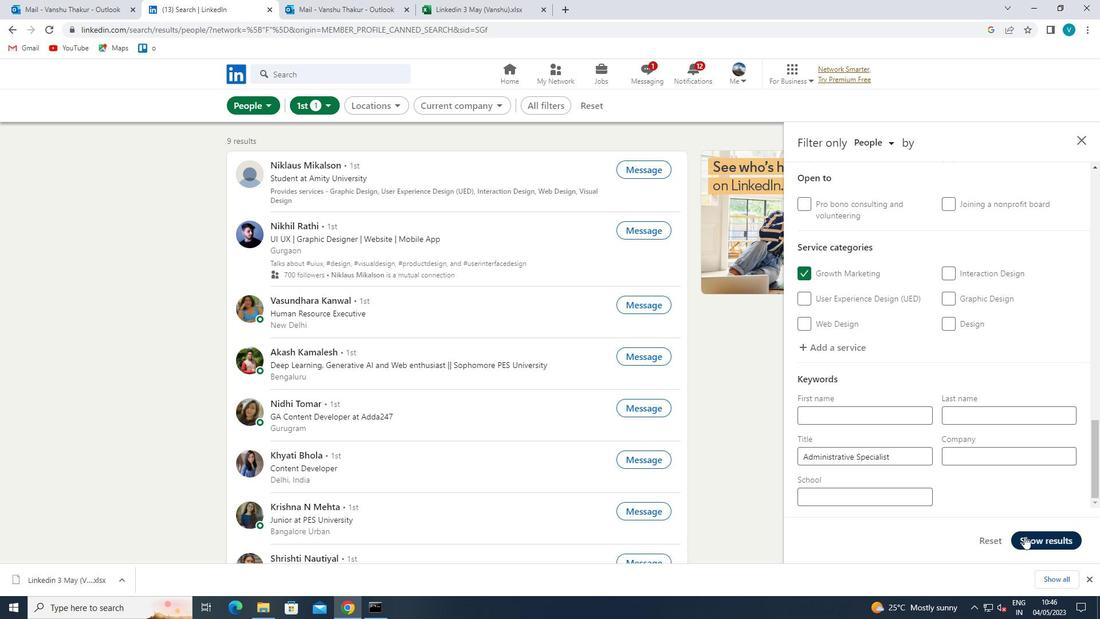
